 Task: Find connections with filter location Kamloops with filter topic #Saleswith filter profile language English with filter current company Fresher jobs and hiring alerts with filter school Easwari Engineering College with filter industry Biotechnology Research with filter service category HR Consulting with filter keywords title Assistant Engineer
Action: Mouse moved to (266, 245)
Screenshot: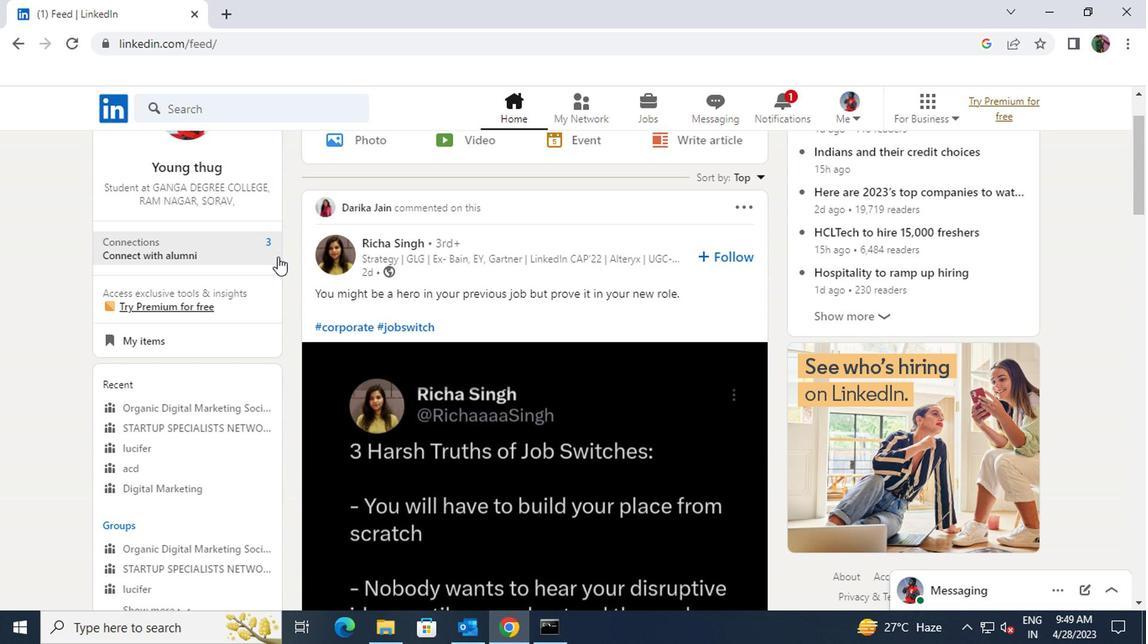 
Action: Mouse pressed left at (266, 245)
Screenshot: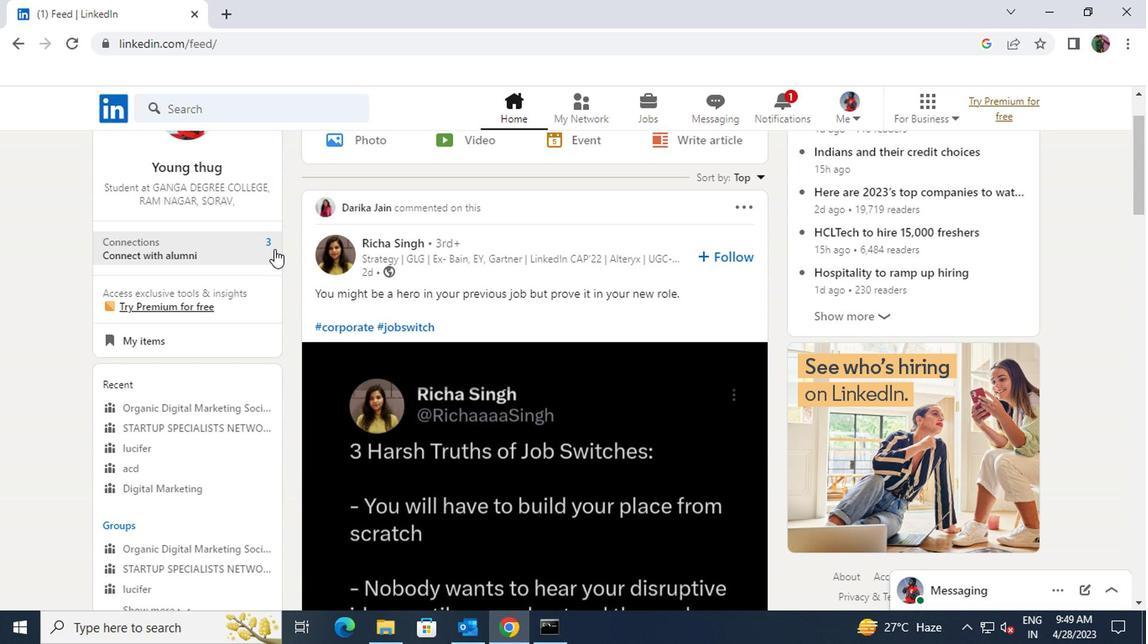 
Action: Mouse moved to (266, 203)
Screenshot: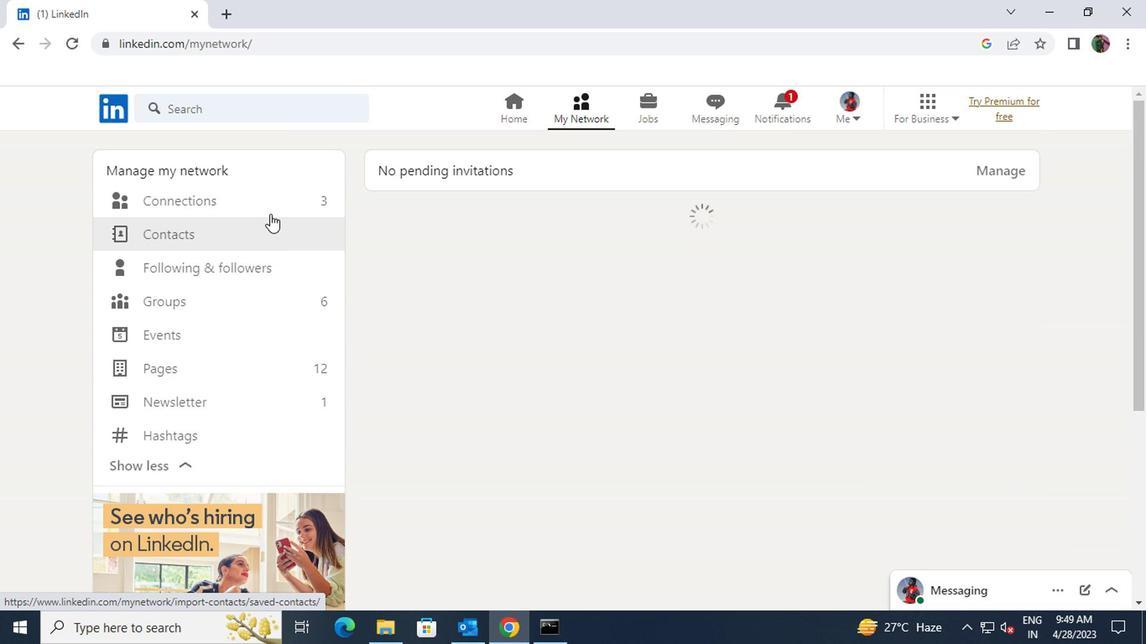 
Action: Mouse pressed left at (266, 203)
Screenshot: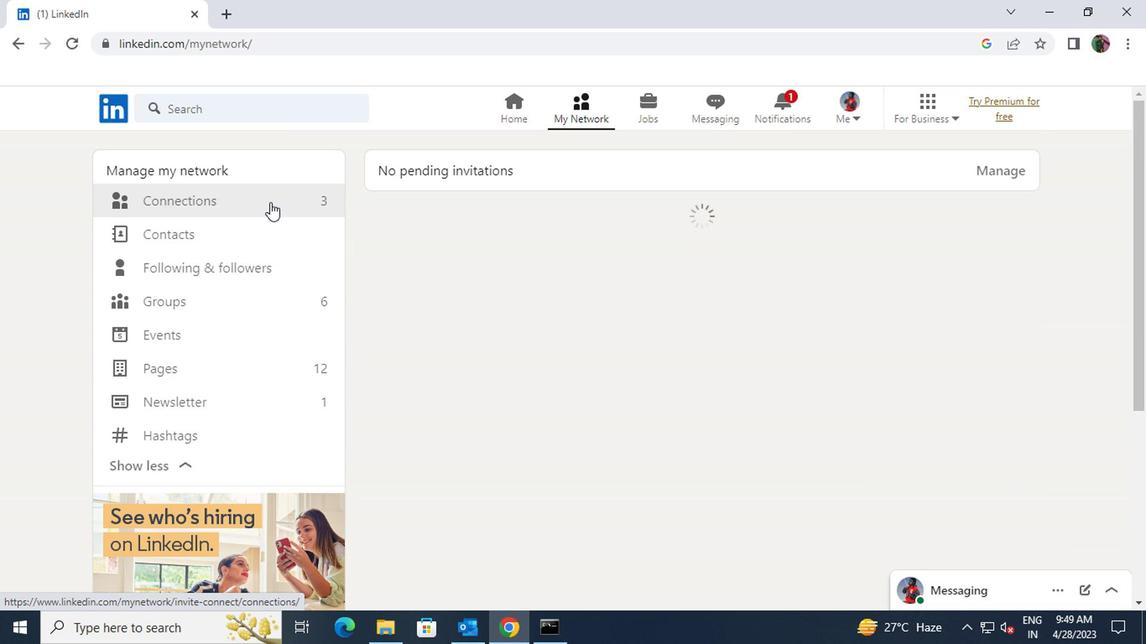 
Action: Mouse moved to (693, 206)
Screenshot: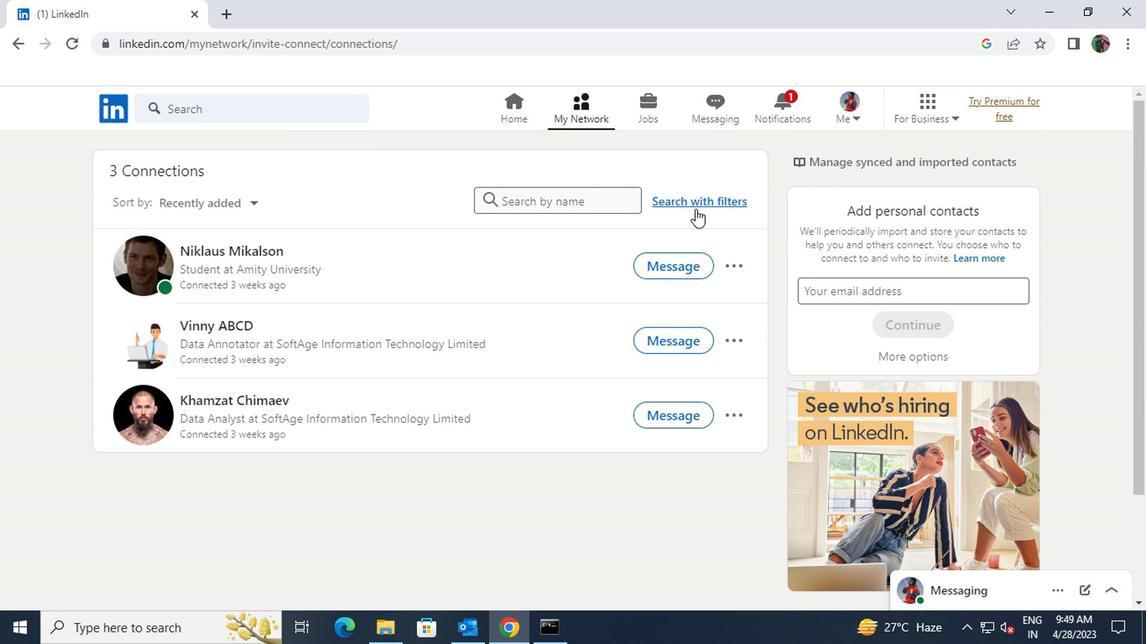 
Action: Mouse pressed left at (693, 206)
Screenshot: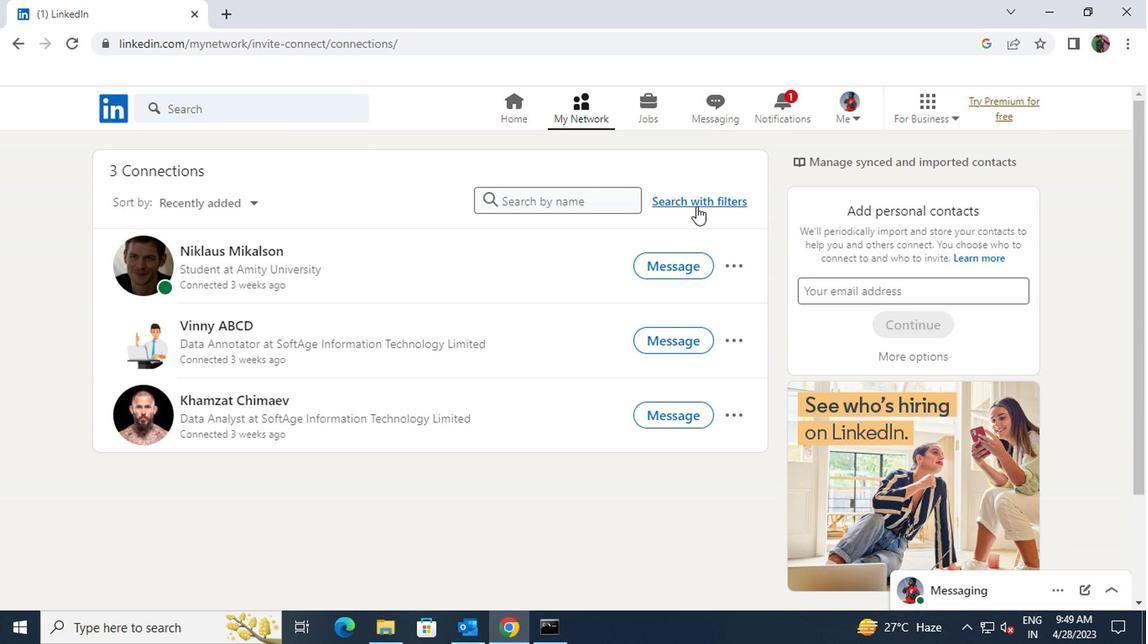 
Action: Mouse moved to (635, 158)
Screenshot: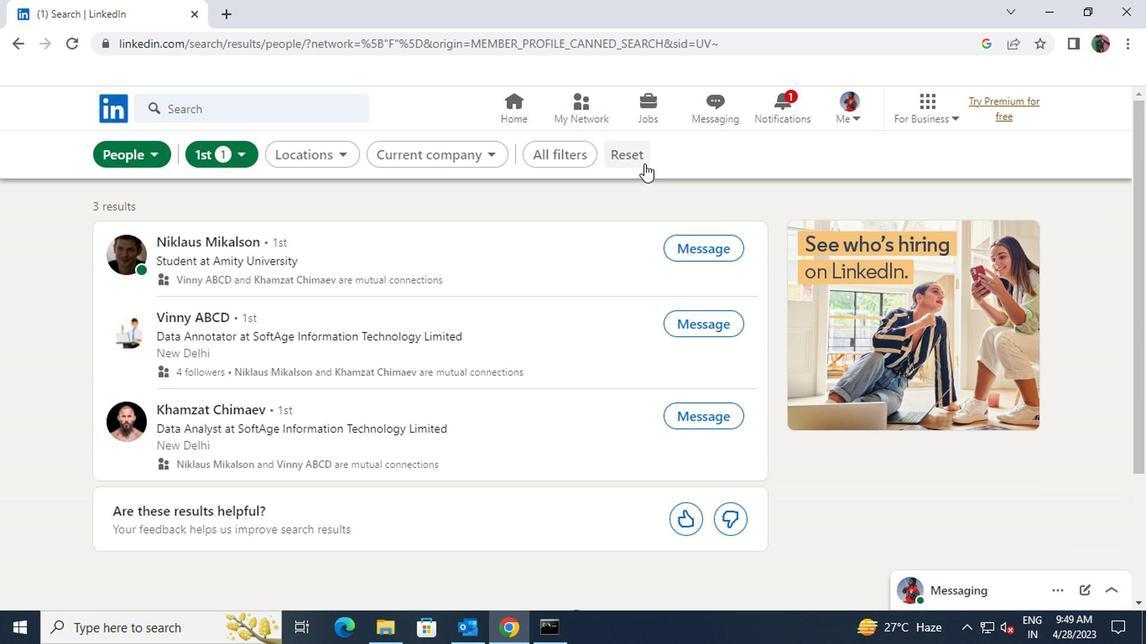 
Action: Mouse pressed left at (635, 158)
Screenshot: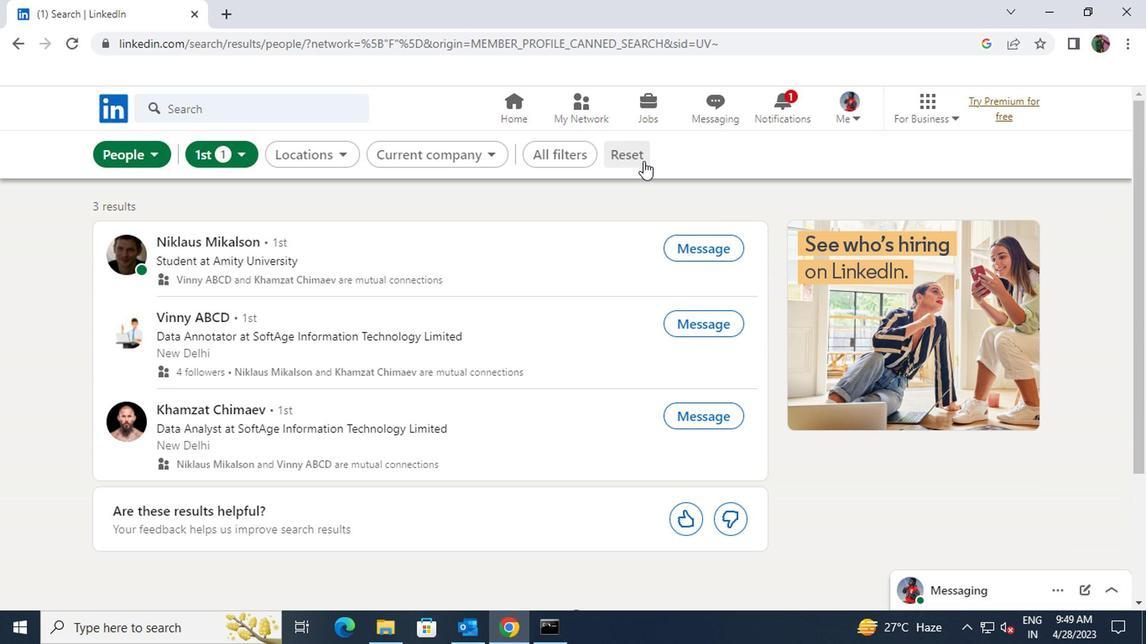 
Action: Mouse moved to (614, 149)
Screenshot: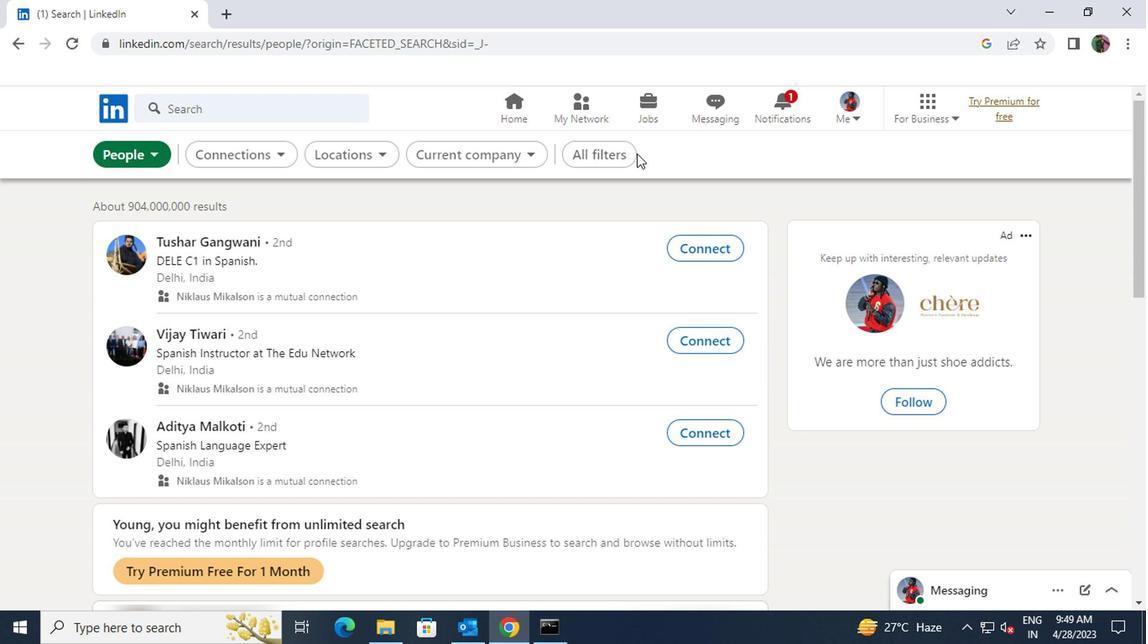 
Action: Mouse pressed left at (614, 149)
Screenshot: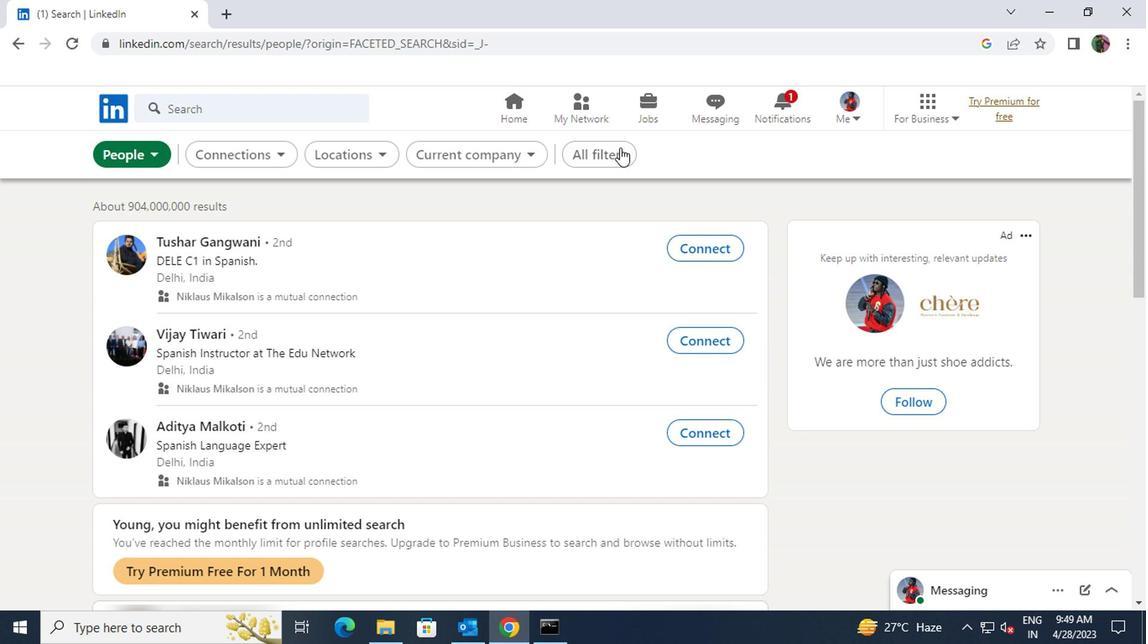
Action: Mouse moved to (822, 318)
Screenshot: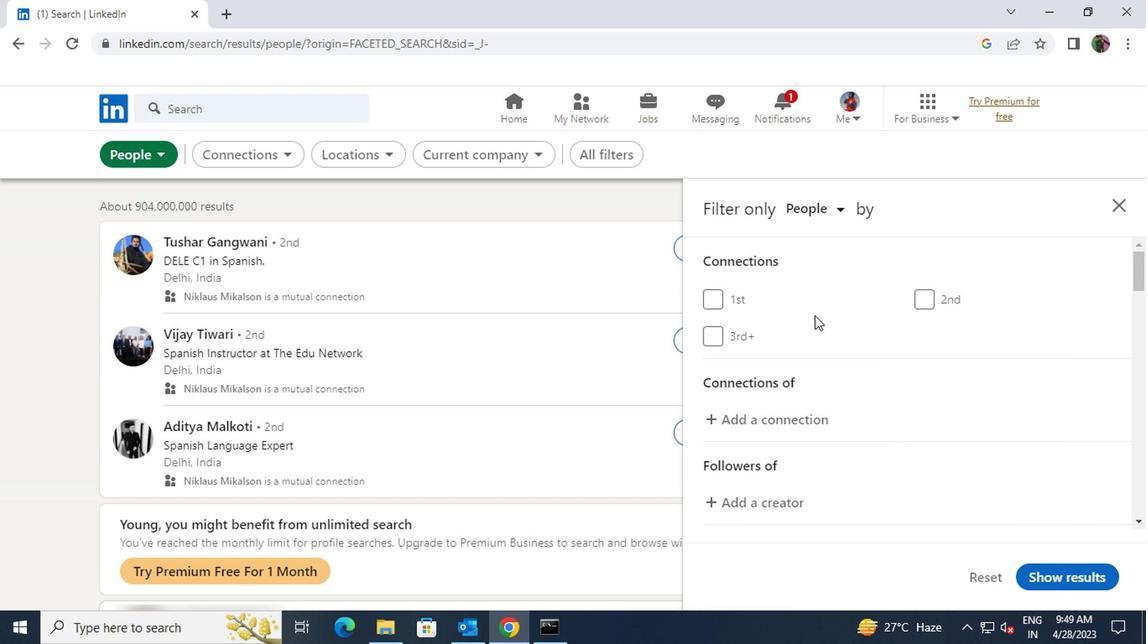 
Action: Mouse scrolled (822, 317) with delta (0, -1)
Screenshot: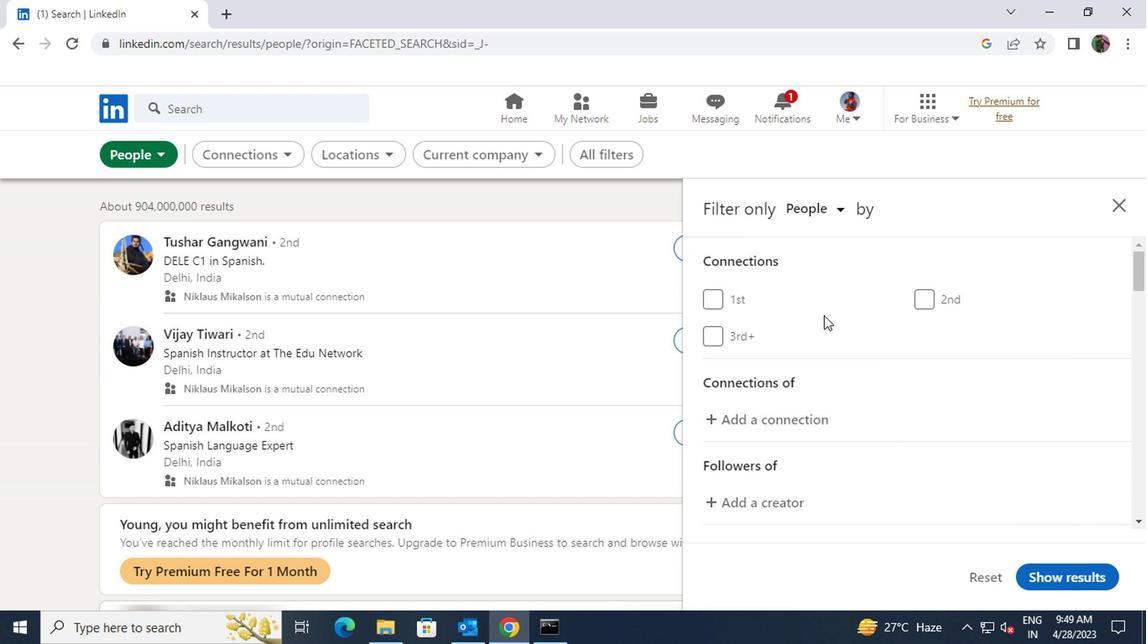 
Action: Mouse scrolled (822, 317) with delta (0, -1)
Screenshot: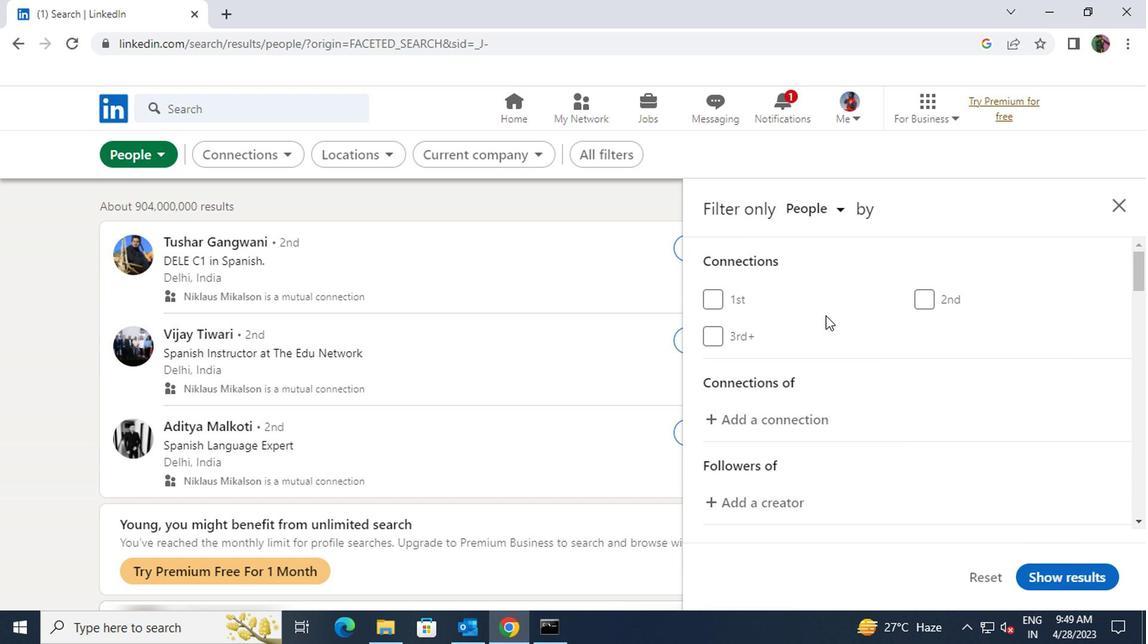
Action: Mouse scrolled (822, 317) with delta (0, -1)
Screenshot: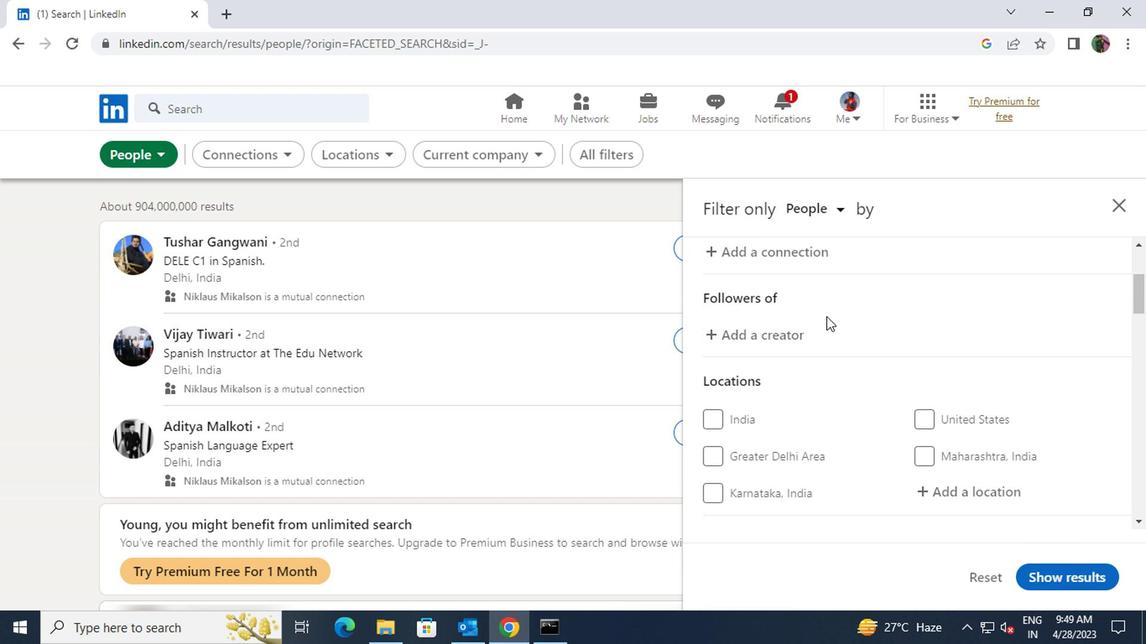 
Action: Mouse moved to (948, 412)
Screenshot: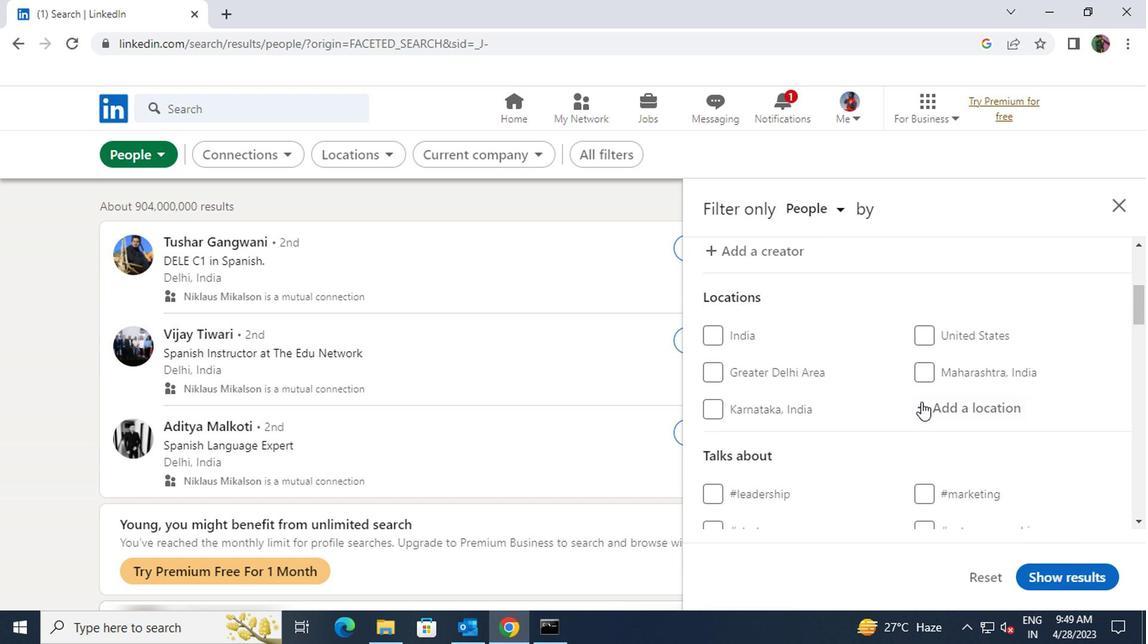 
Action: Mouse pressed left at (948, 412)
Screenshot: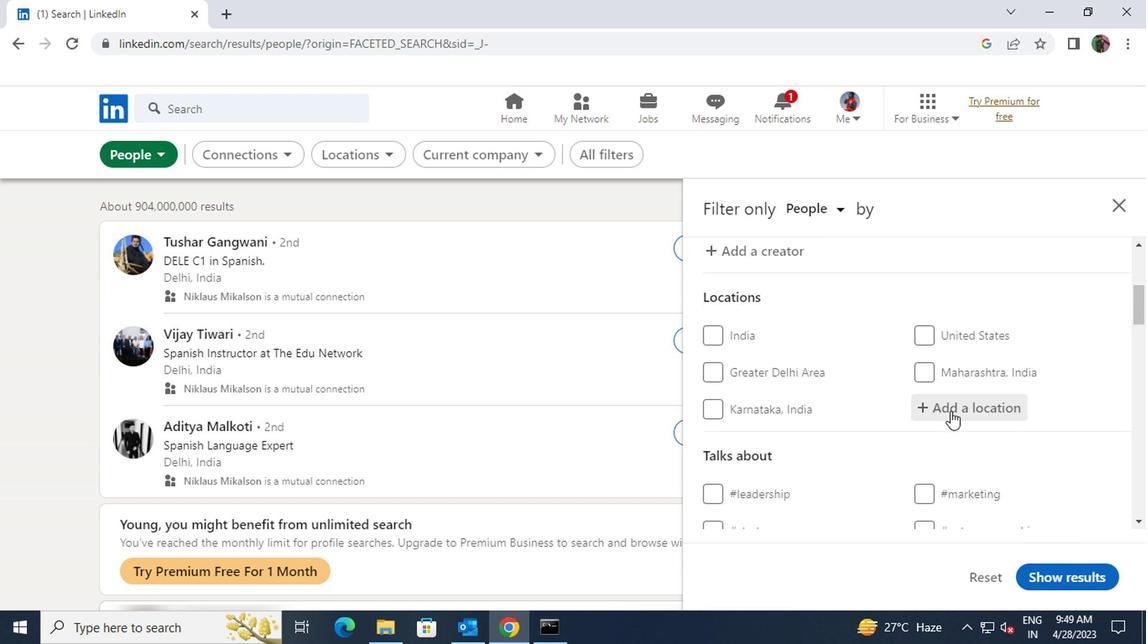 
Action: Key pressed <Key.shift>KAMLOOPS
Screenshot: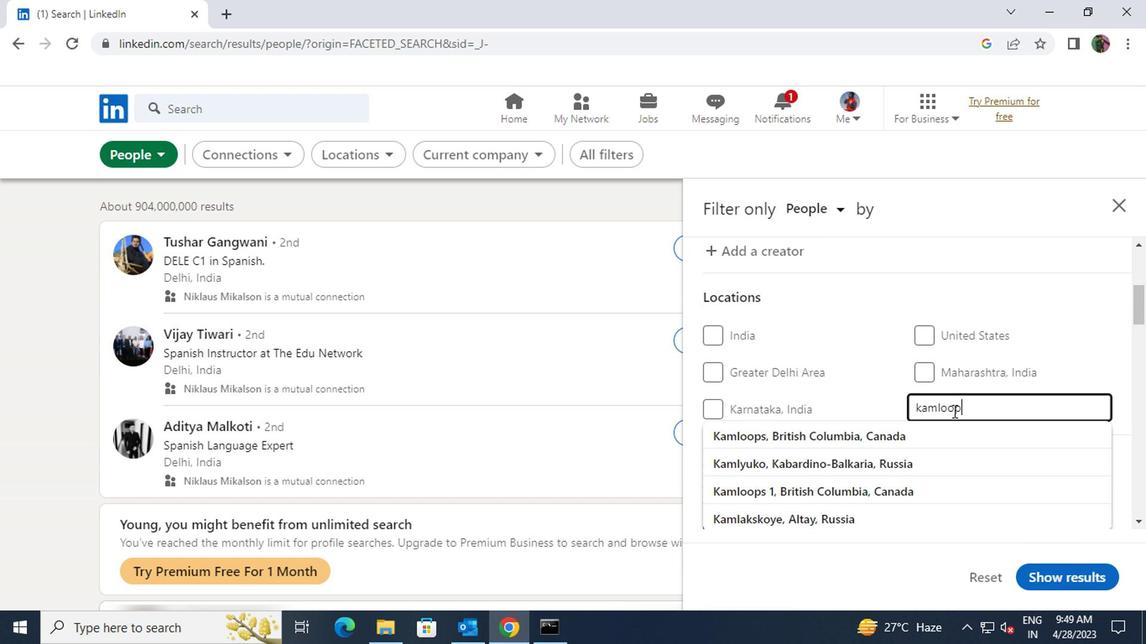 
Action: Mouse moved to (939, 429)
Screenshot: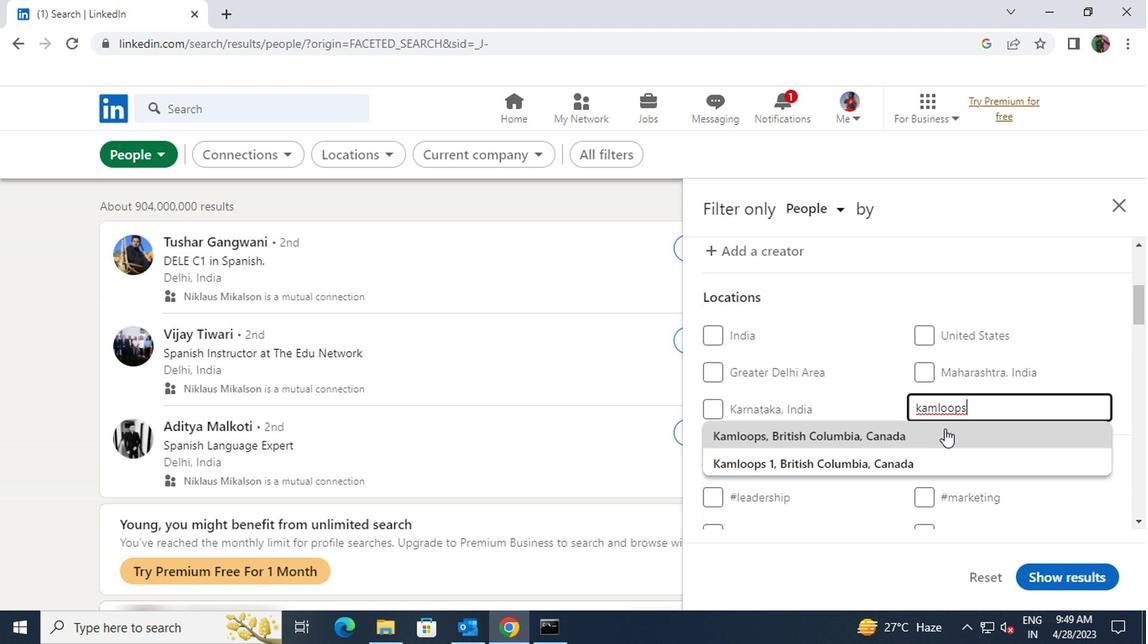 
Action: Mouse pressed left at (939, 429)
Screenshot: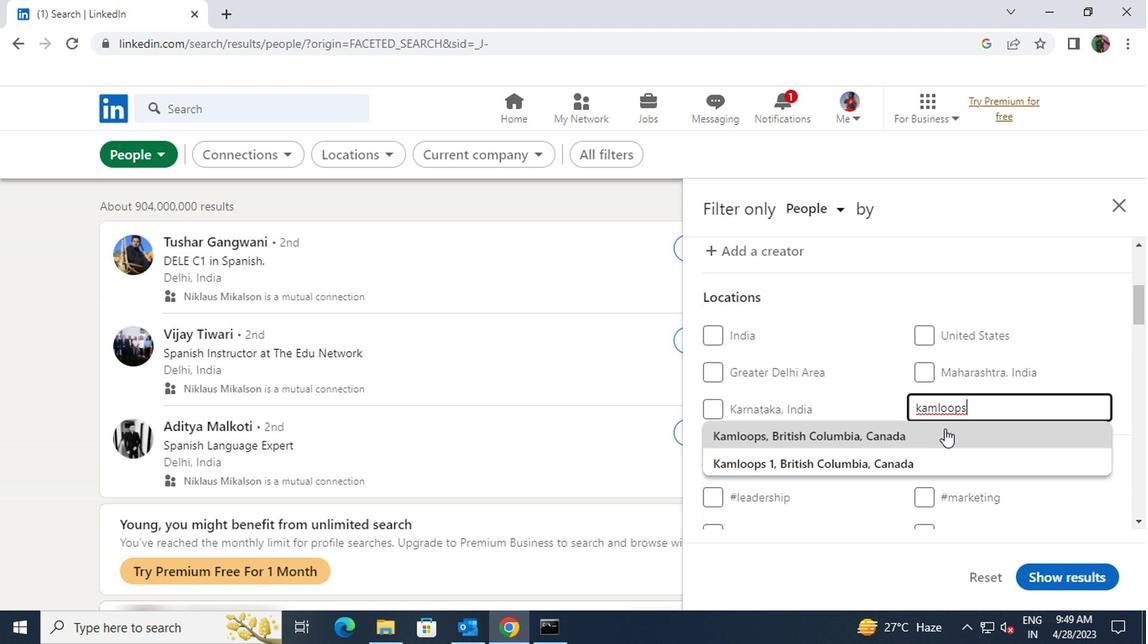 
Action: Mouse scrolled (939, 429) with delta (0, 0)
Screenshot: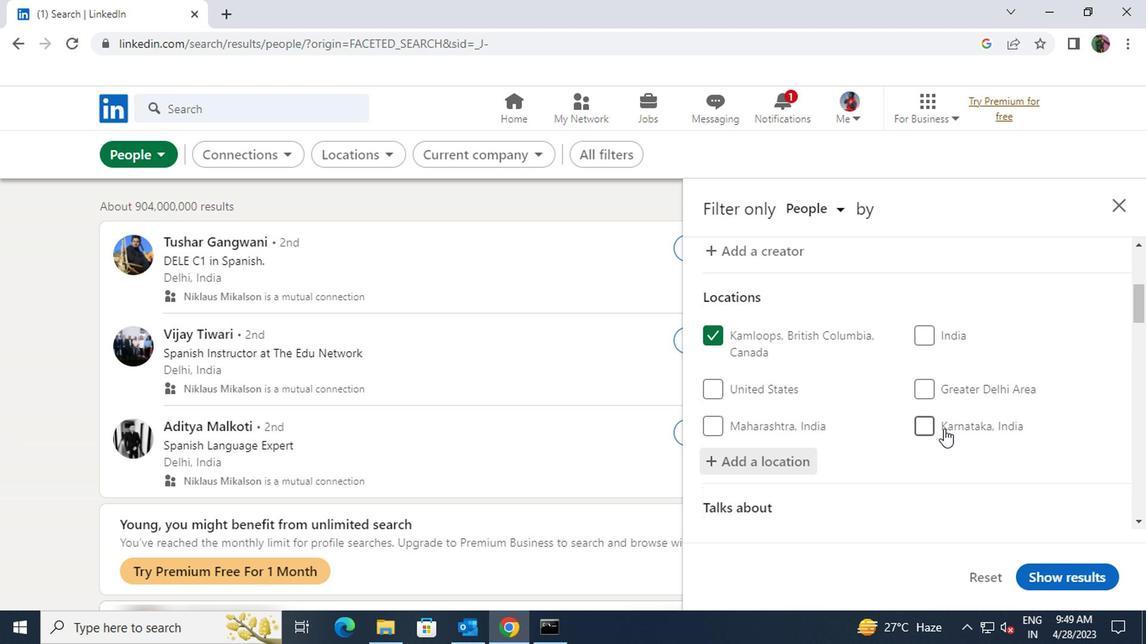 
Action: Mouse scrolled (939, 429) with delta (0, 0)
Screenshot: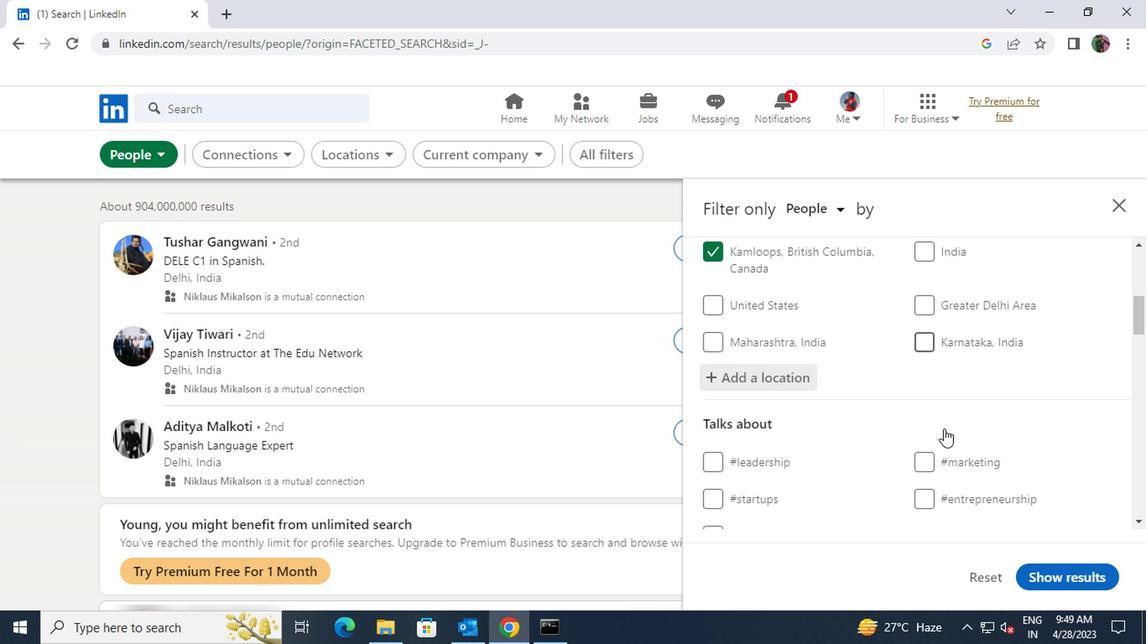 
Action: Mouse moved to (944, 456)
Screenshot: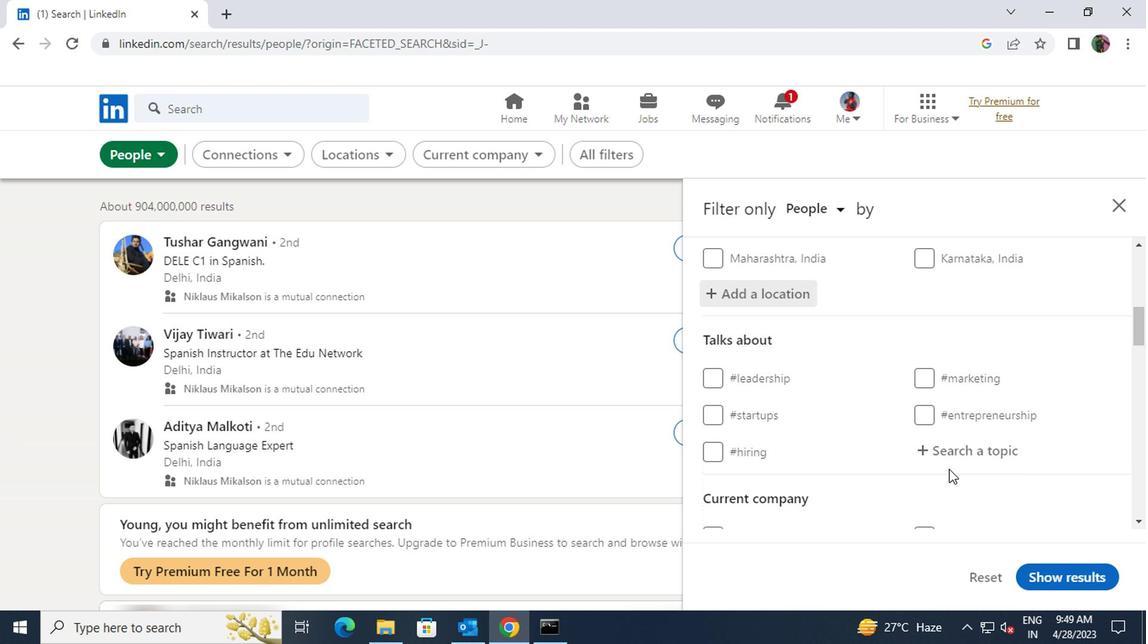 
Action: Mouse pressed left at (944, 456)
Screenshot: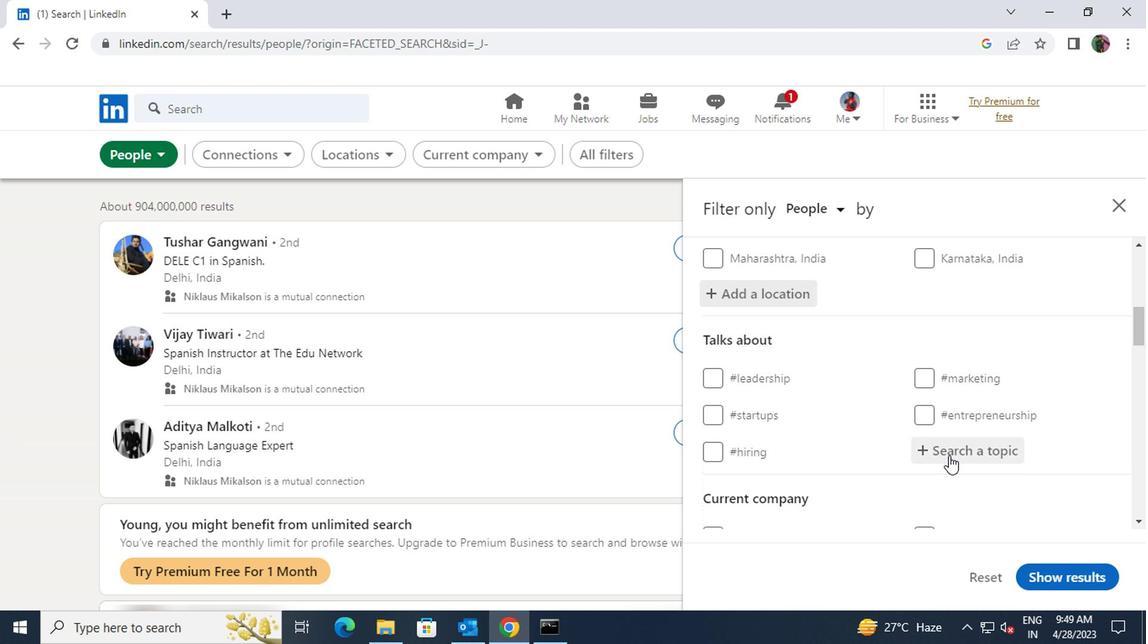 
Action: Key pressed <Key.shift><Key.shift><Key.shift><Key.shift>#<Key.shift>SALESWITH
Screenshot: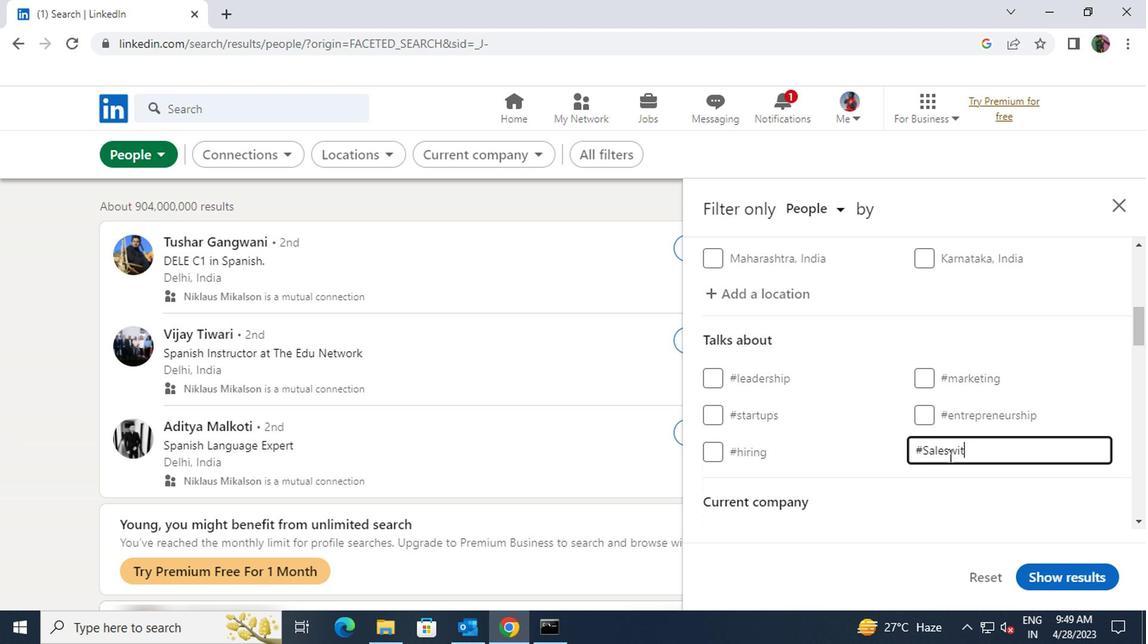 
Action: Mouse scrolled (944, 456) with delta (0, 0)
Screenshot: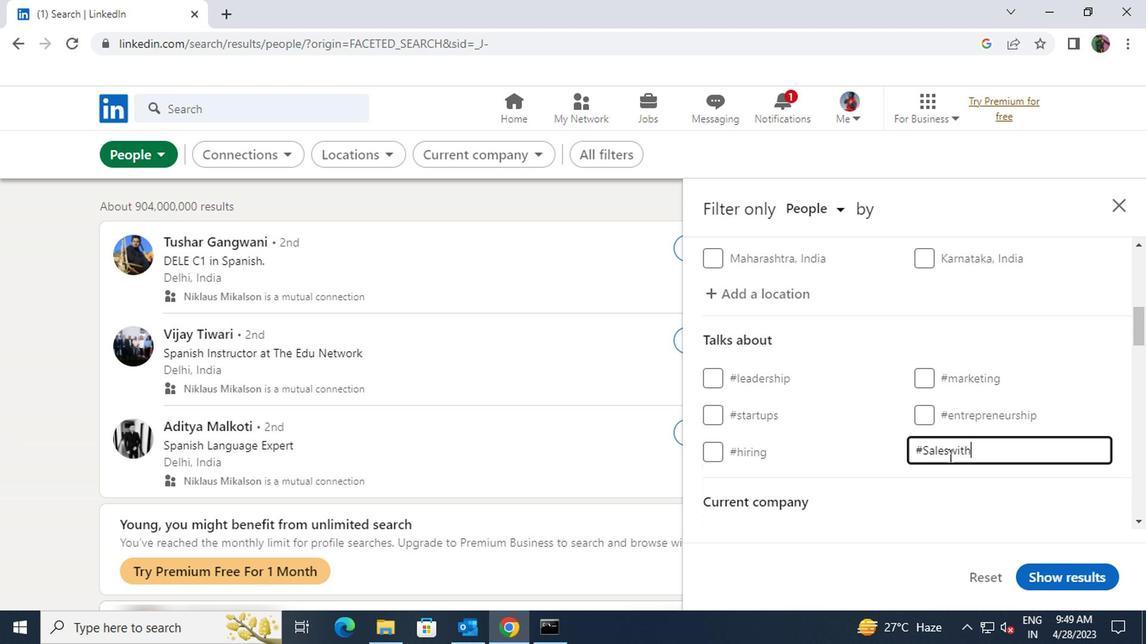 
Action: Mouse scrolled (944, 456) with delta (0, 0)
Screenshot: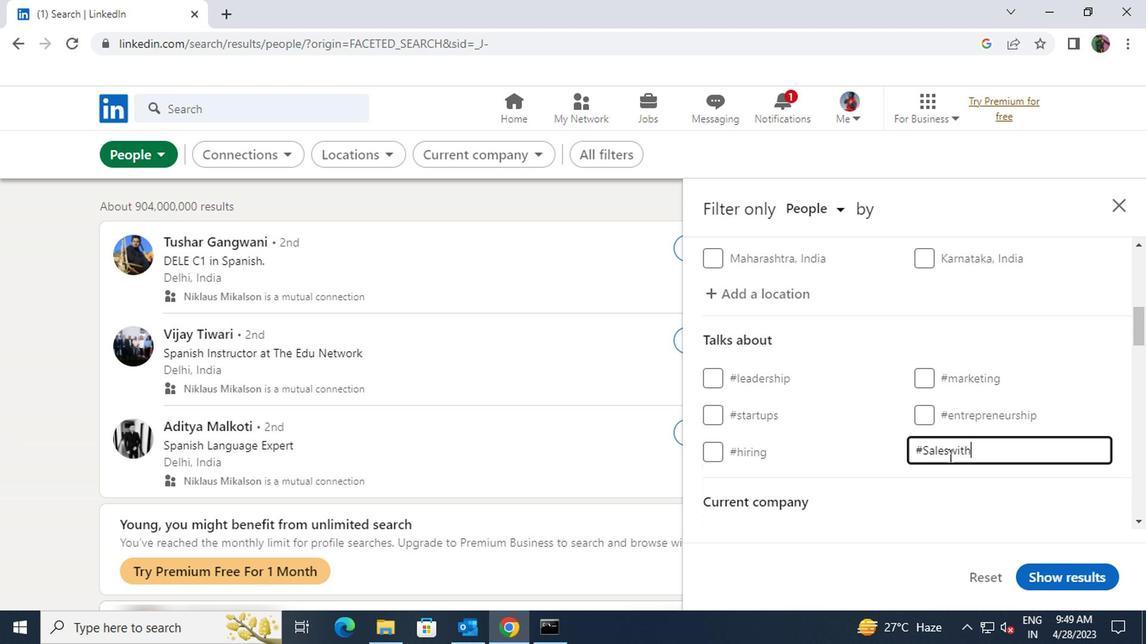 
Action: Mouse scrolled (944, 456) with delta (0, 0)
Screenshot: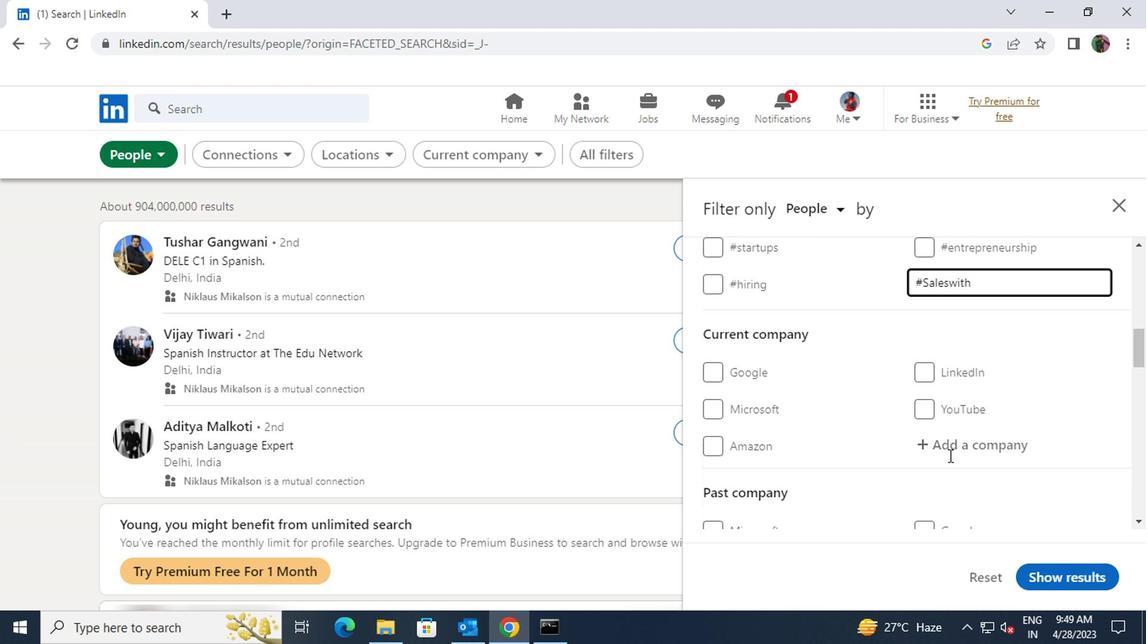 
Action: Mouse scrolled (944, 456) with delta (0, 0)
Screenshot: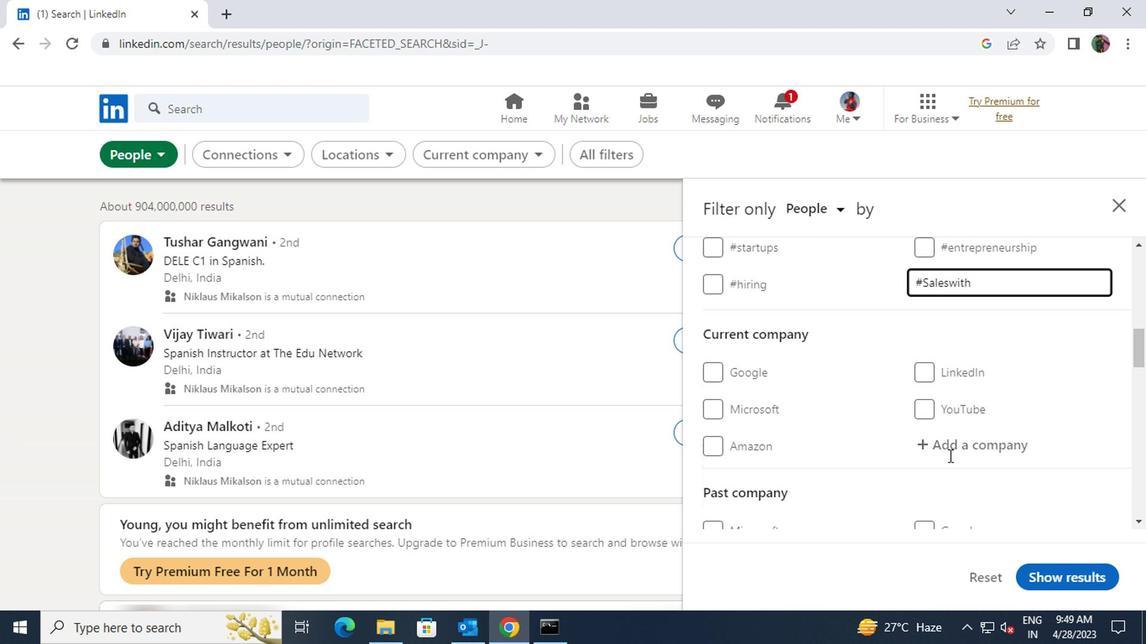 
Action: Mouse scrolled (944, 456) with delta (0, 0)
Screenshot: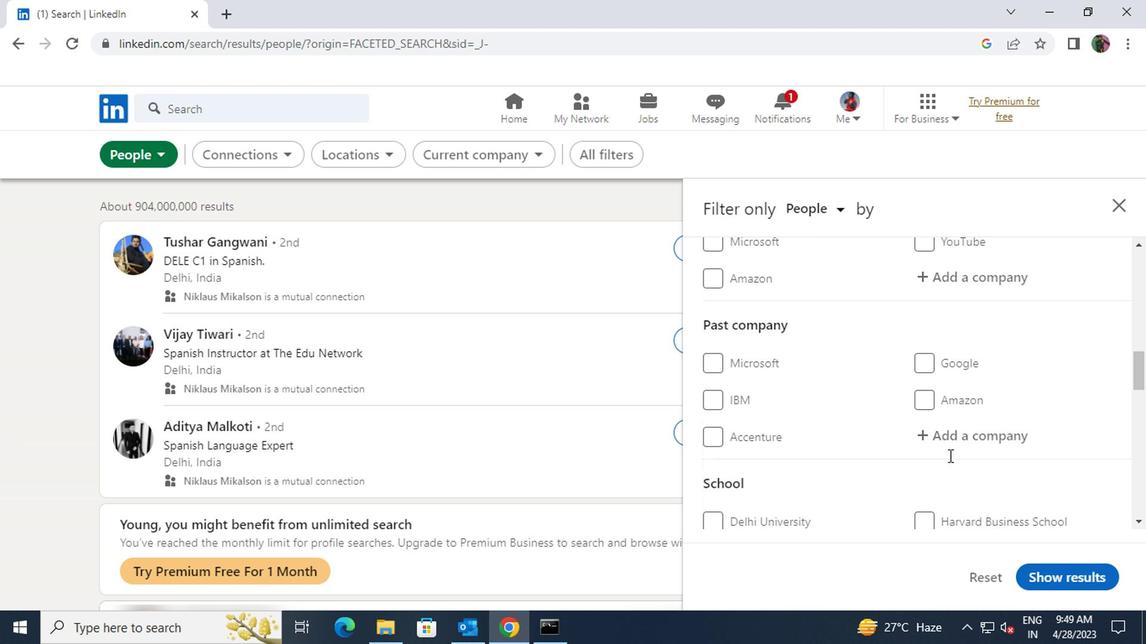 
Action: Mouse scrolled (944, 456) with delta (0, 0)
Screenshot: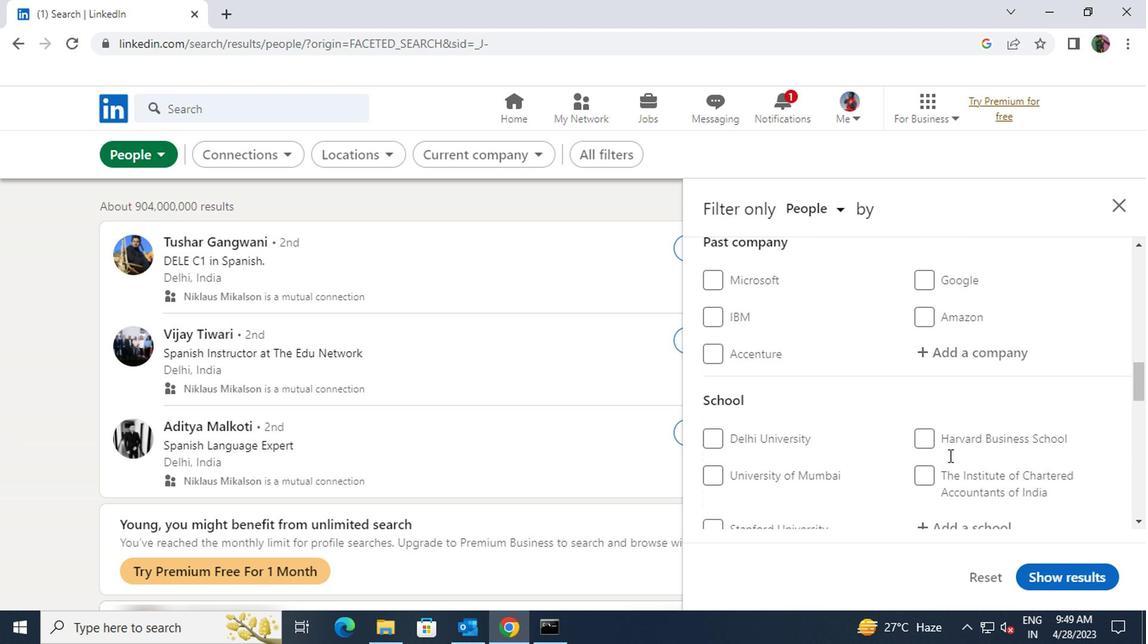 
Action: Mouse scrolled (944, 456) with delta (0, 0)
Screenshot: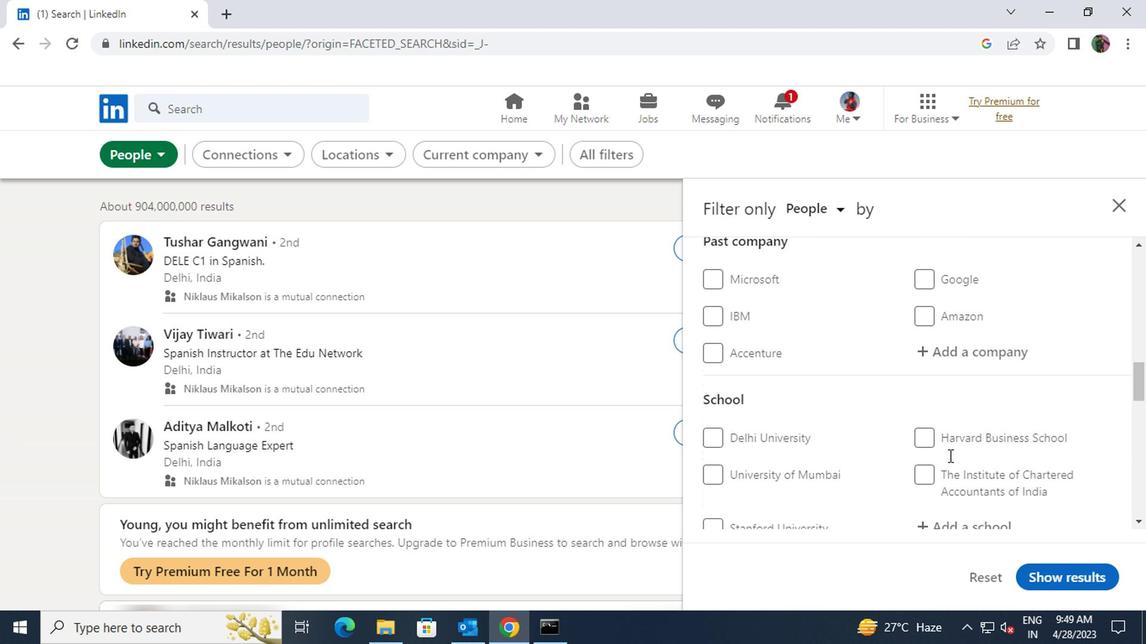 
Action: Mouse scrolled (944, 456) with delta (0, 0)
Screenshot: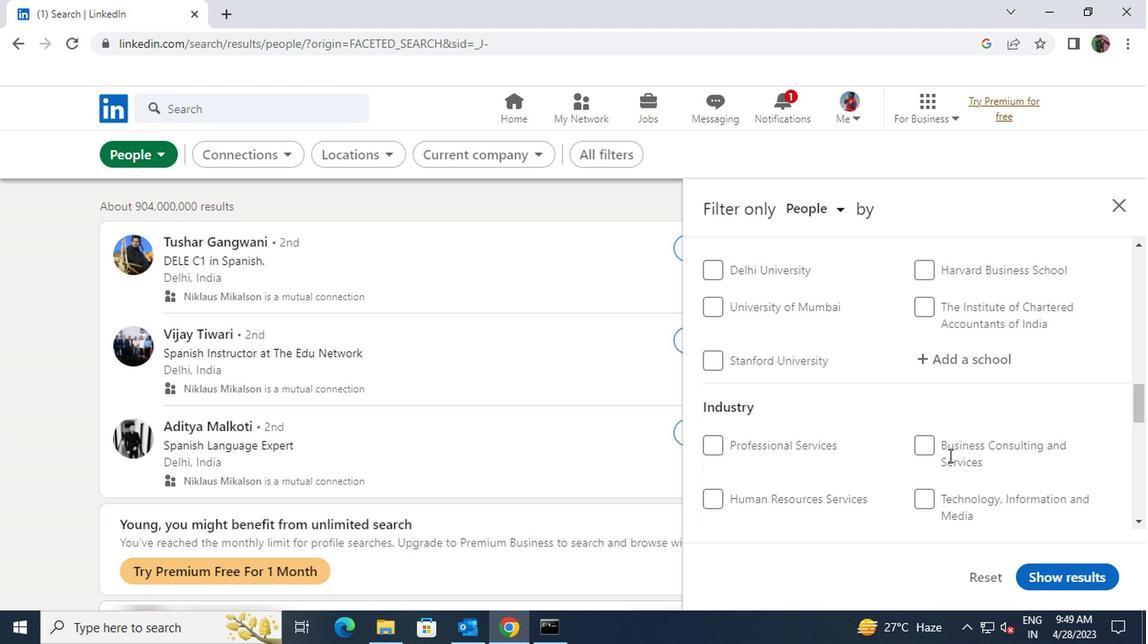 
Action: Mouse scrolled (944, 456) with delta (0, 0)
Screenshot: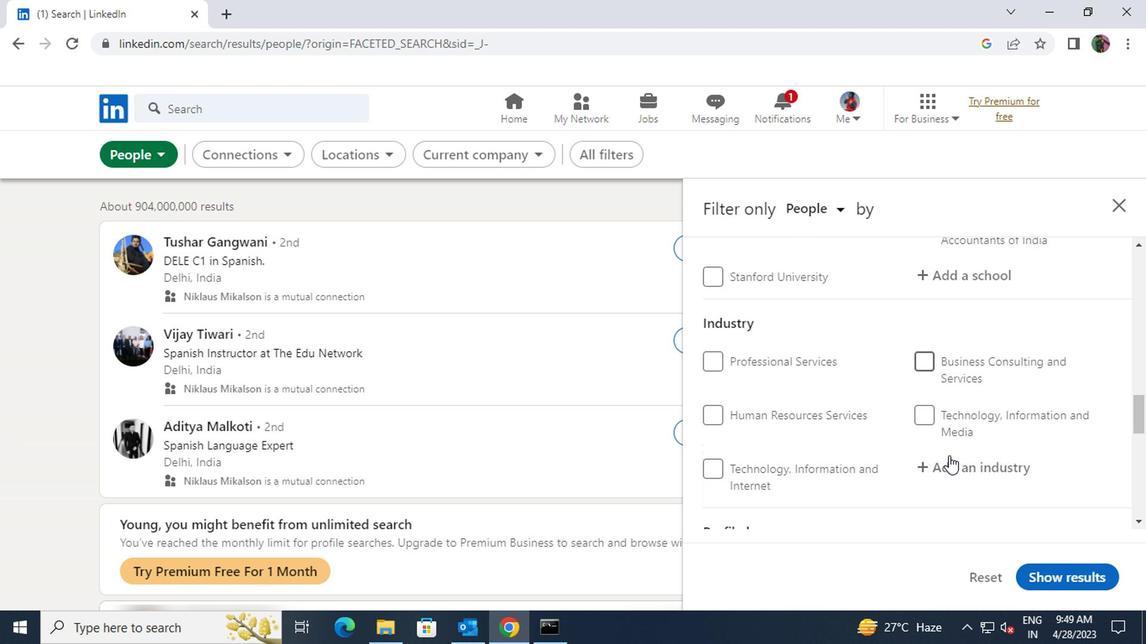 
Action: Mouse scrolled (944, 456) with delta (0, 0)
Screenshot: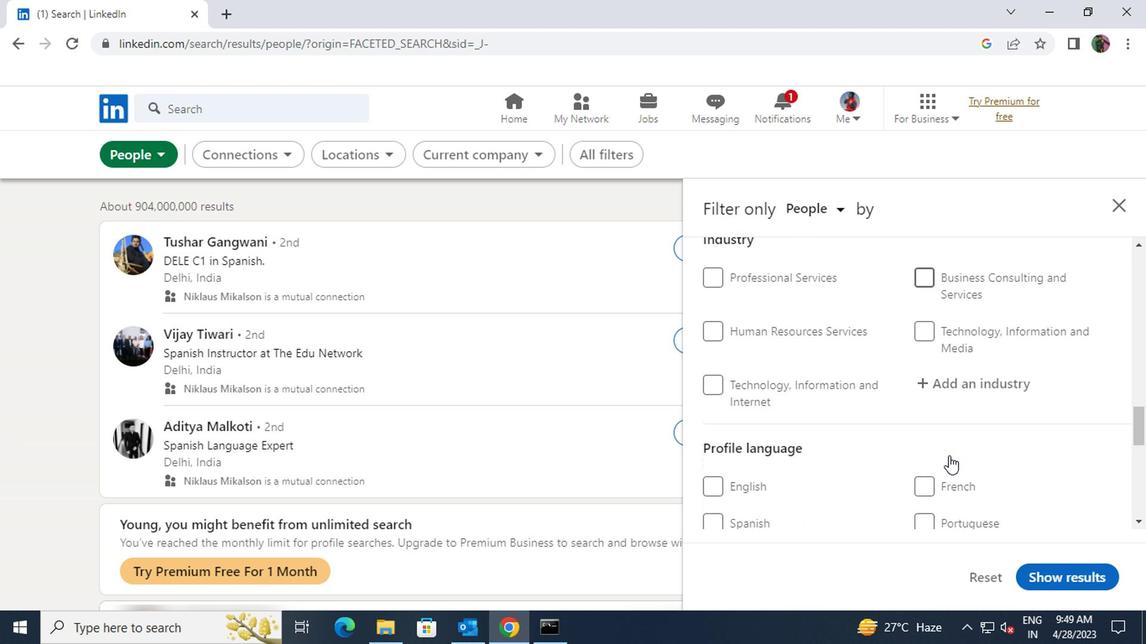 
Action: Mouse moved to (710, 396)
Screenshot: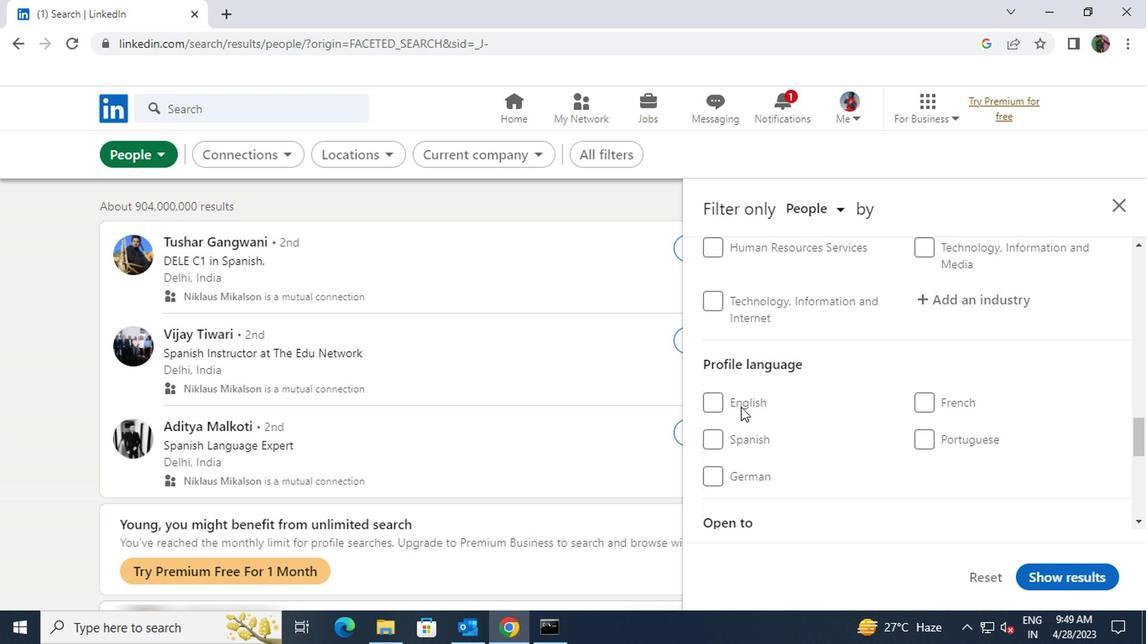 
Action: Mouse pressed left at (710, 396)
Screenshot: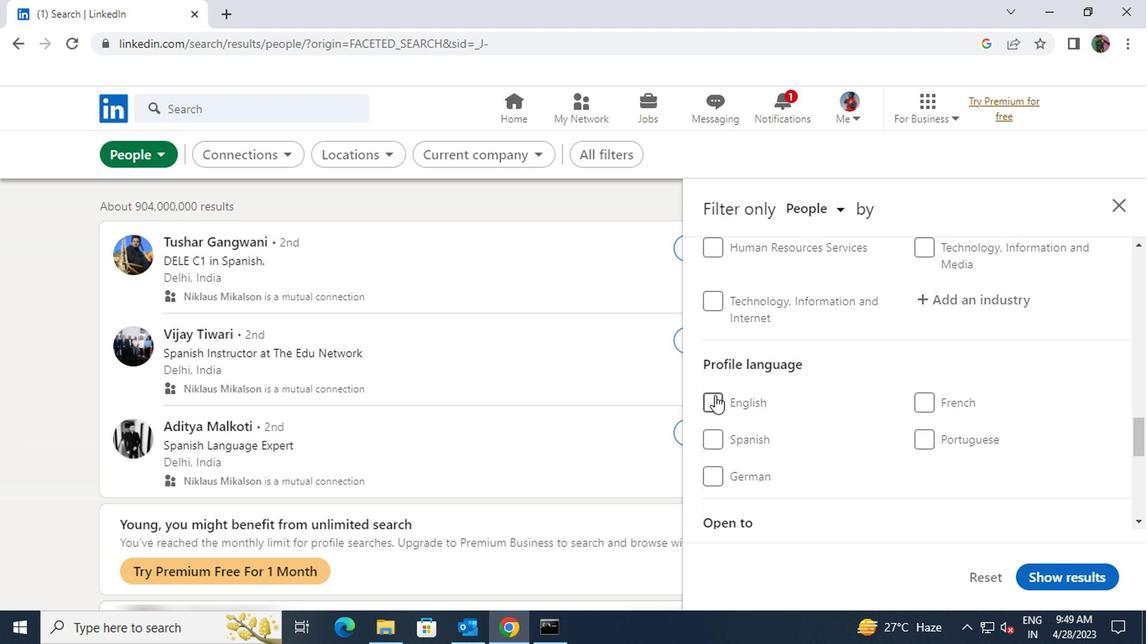 
Action: Mouse moved to (813, 410)
Screenshot: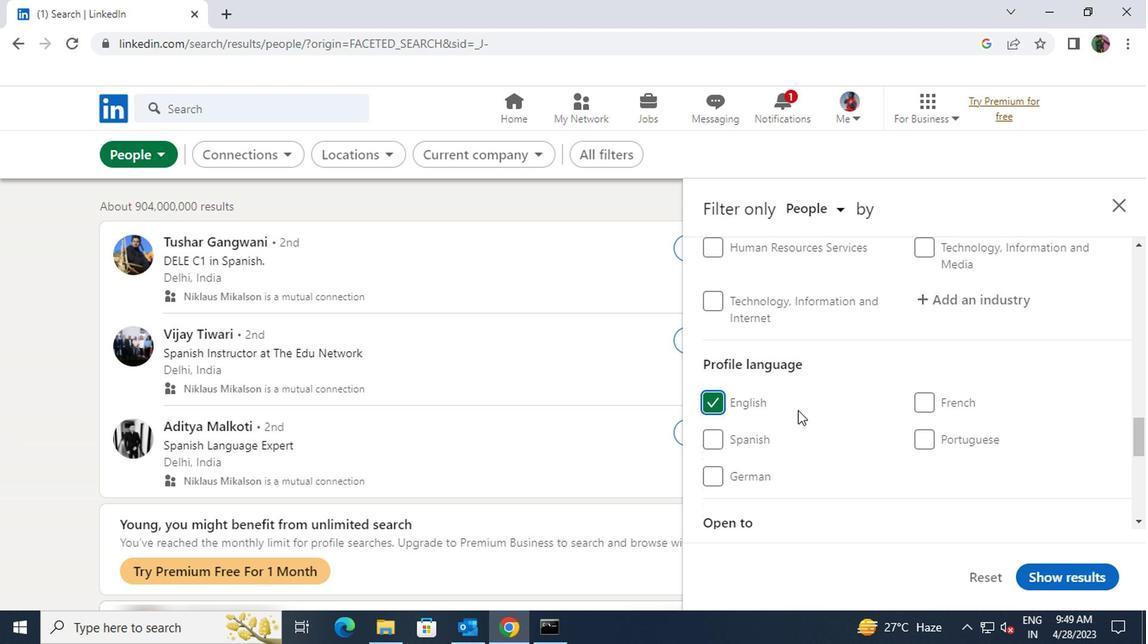 
Action: Mouse scrolled (813, 412) with delta (0, 1)
Screenshot: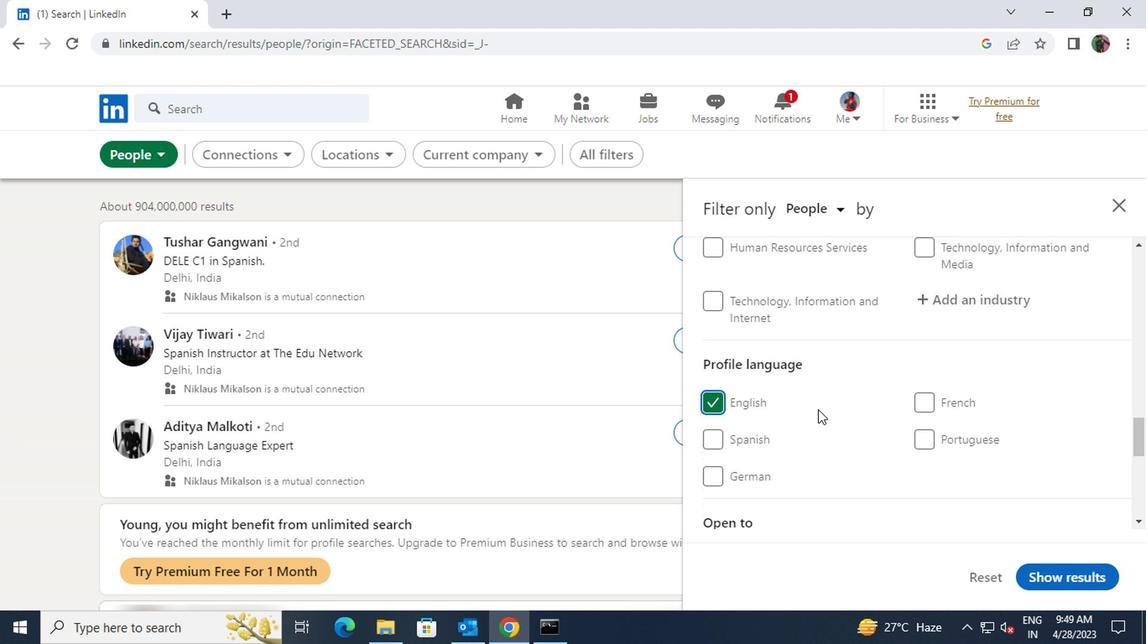 
Action: Mouse scrolled (813, 412) with delta (0, 1)
Screenshot: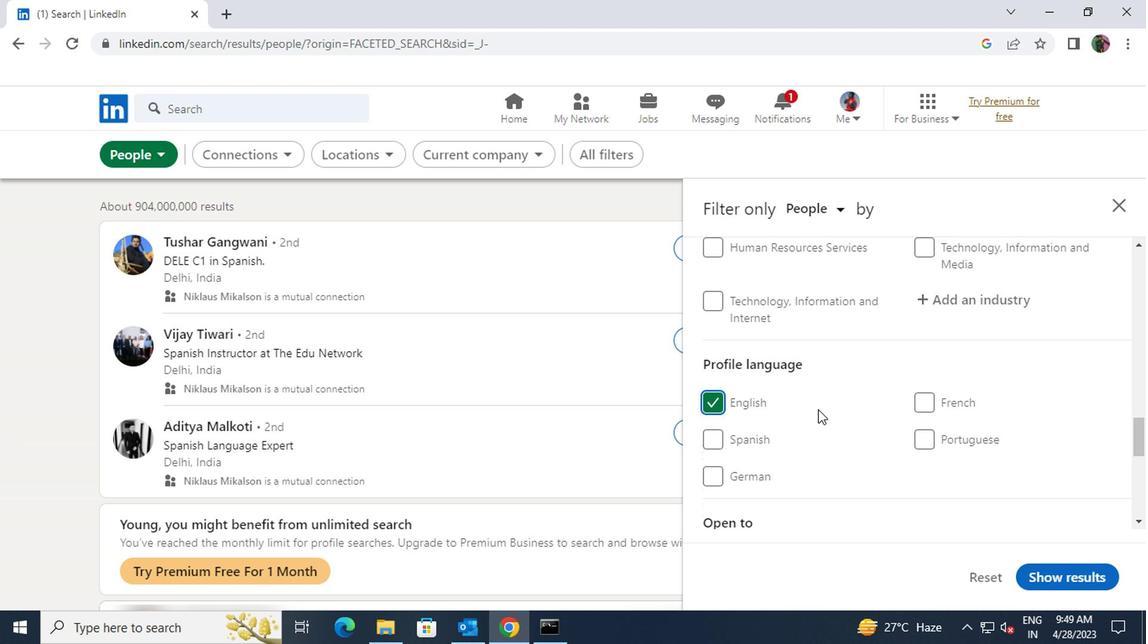 
Action: Mouse scrolled (813, 412) with delta (0, 1)
Screenshot: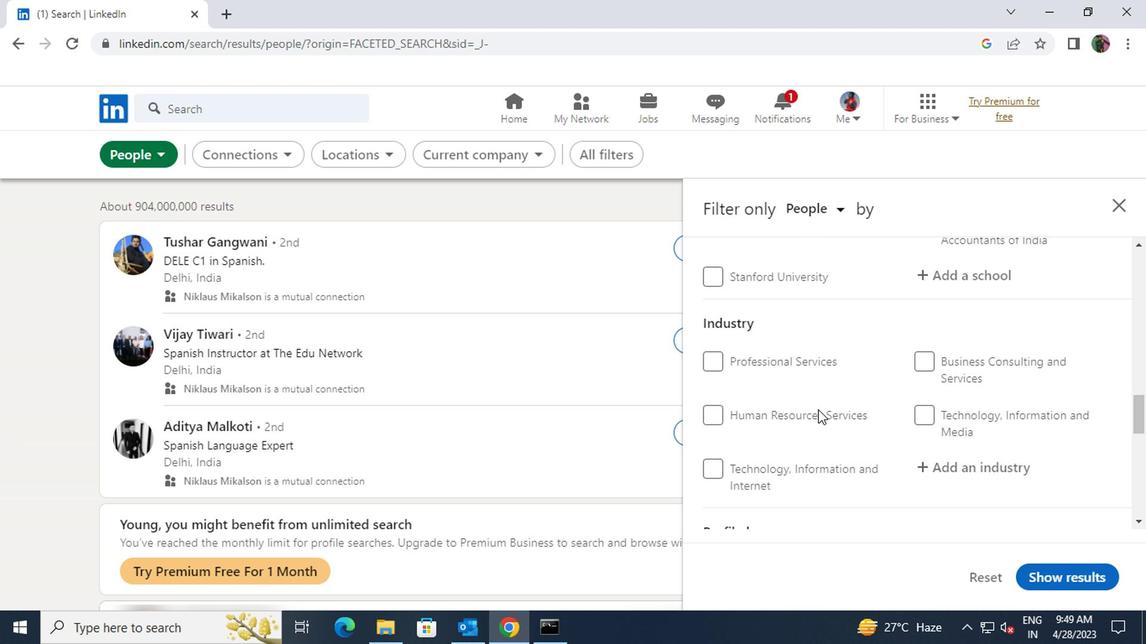 
Action: Mouse scrolled (813, 412) with delta (0, 1)
Screenshot: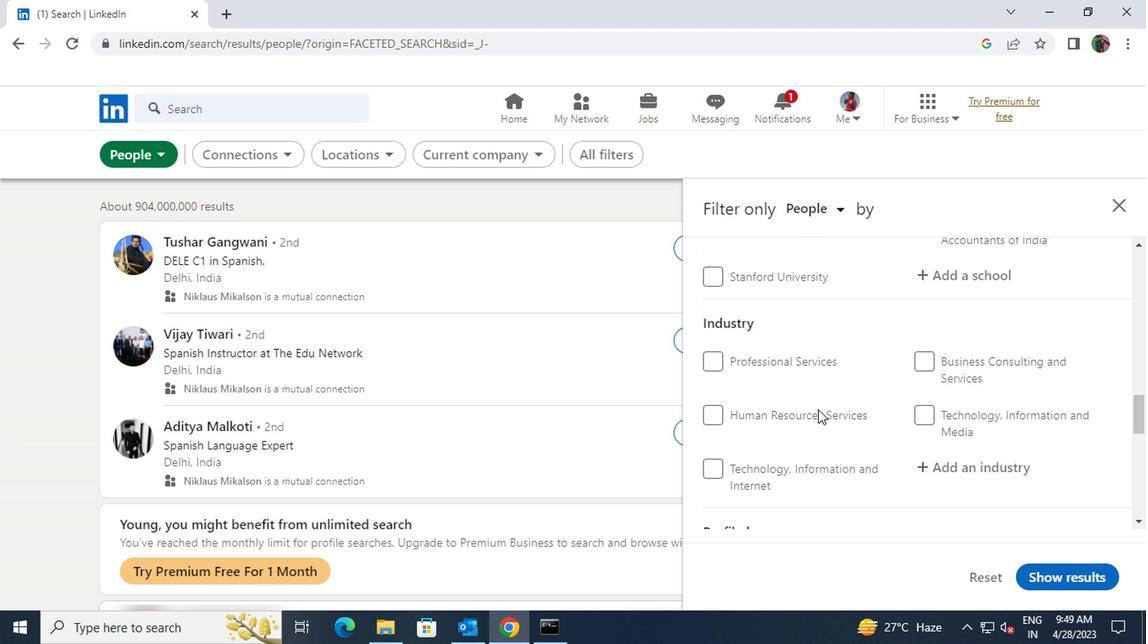 
Action: Mouse scrolled (813, 412) with delta (0, 1)
Screenshot: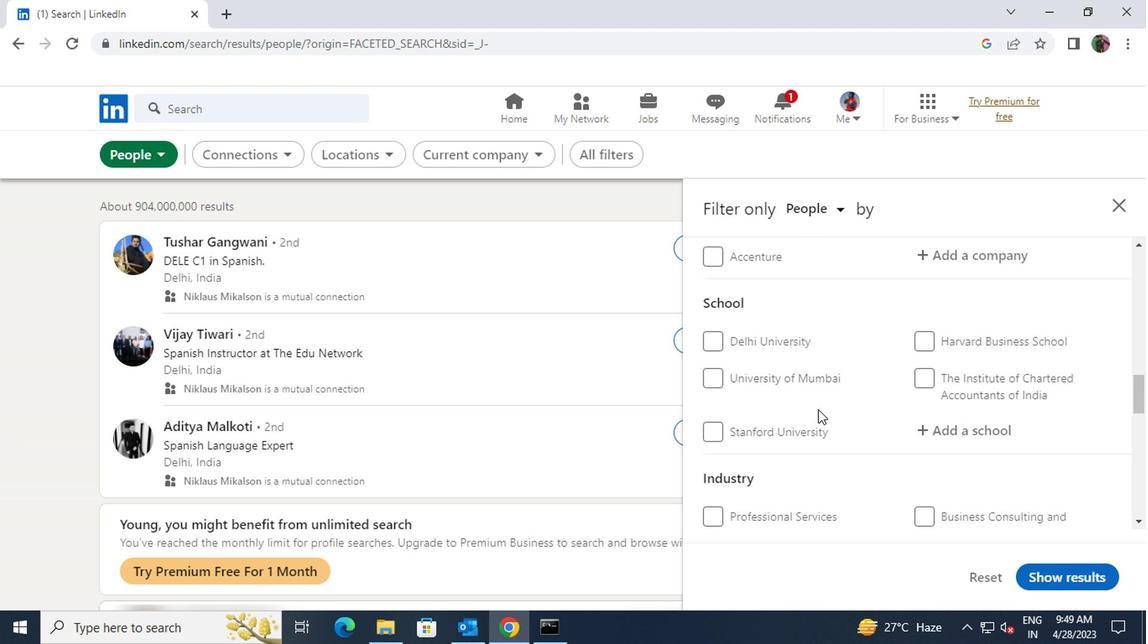 
Action: Mouse scrolled (813, 412) with delta (0, 1)
Screenshot: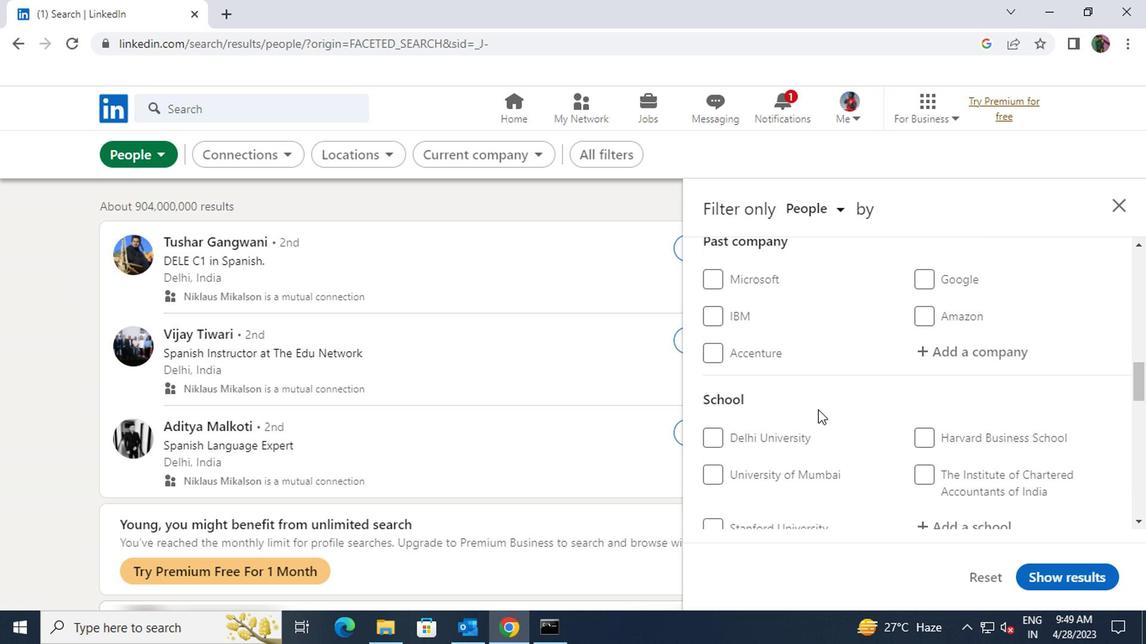 
Action: Mouse scrolled (813, 412) with delta (0, 1)
Screenshot: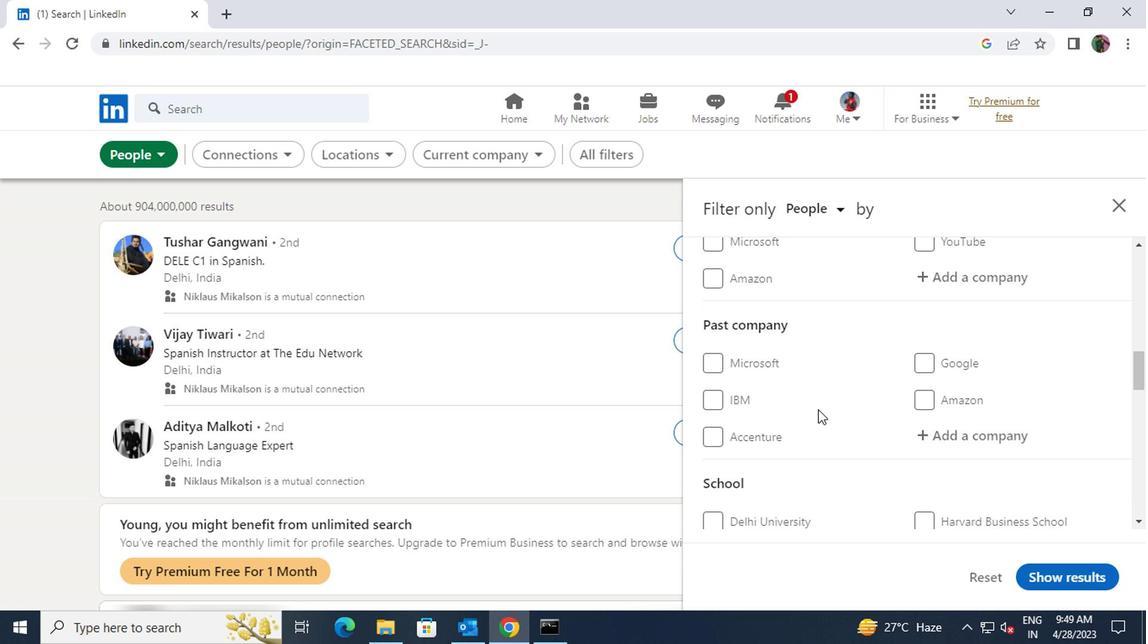 
Action: Mouse scrolled (813, 412) with delta (0, 1)
Screenshot: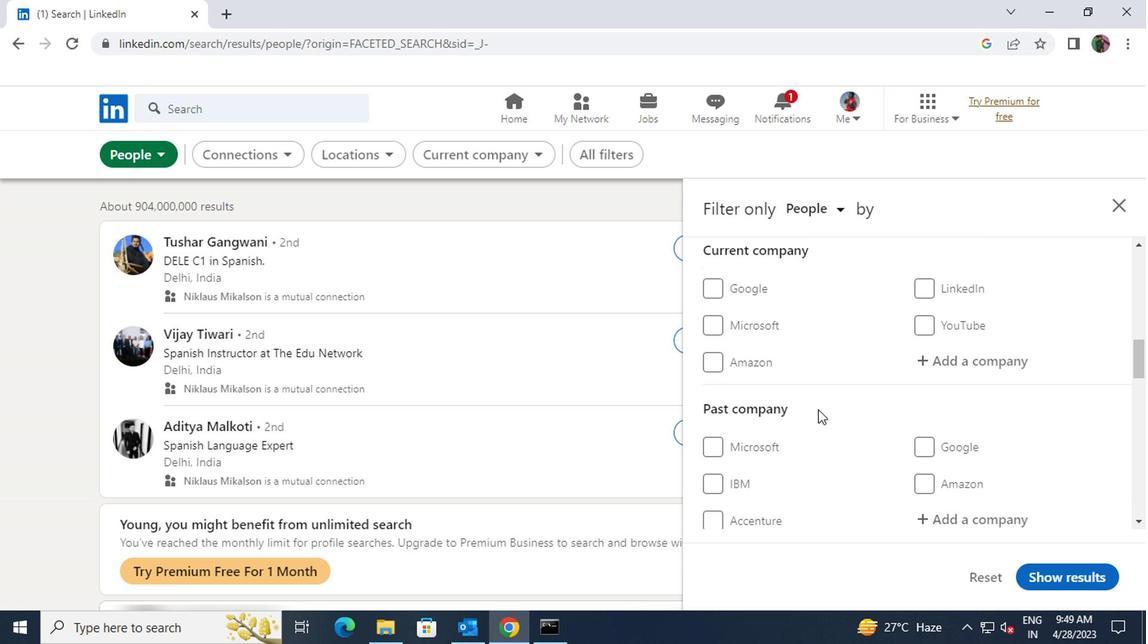
Action: Mouse moved to (924, 445)
Screenshot: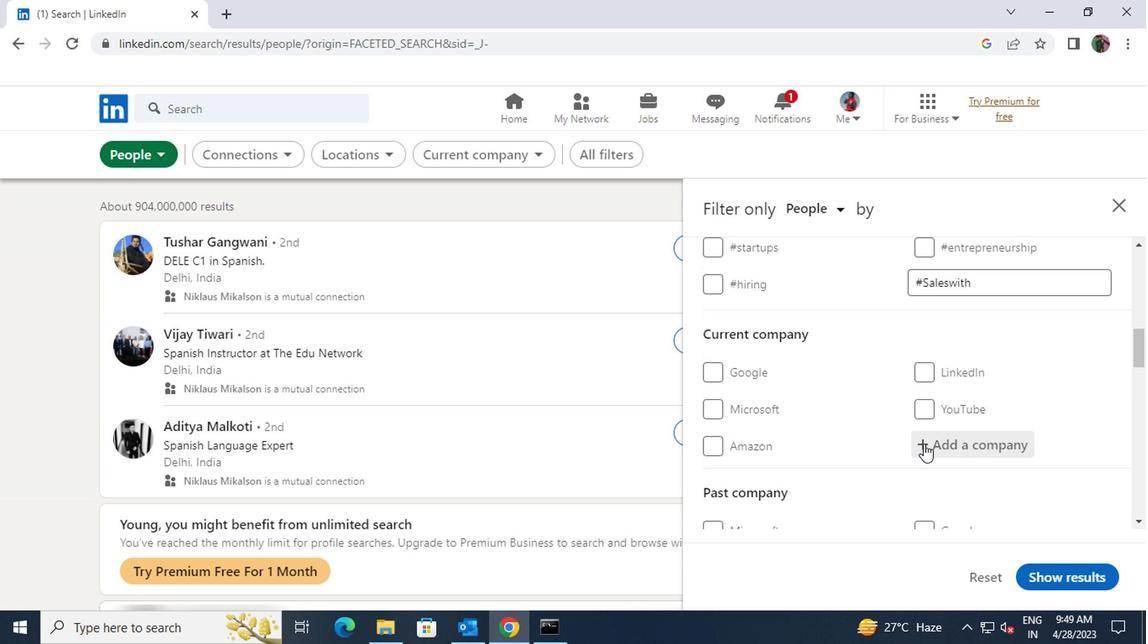 
Action: Mouse pressed left at (924, 445)
Screenshot: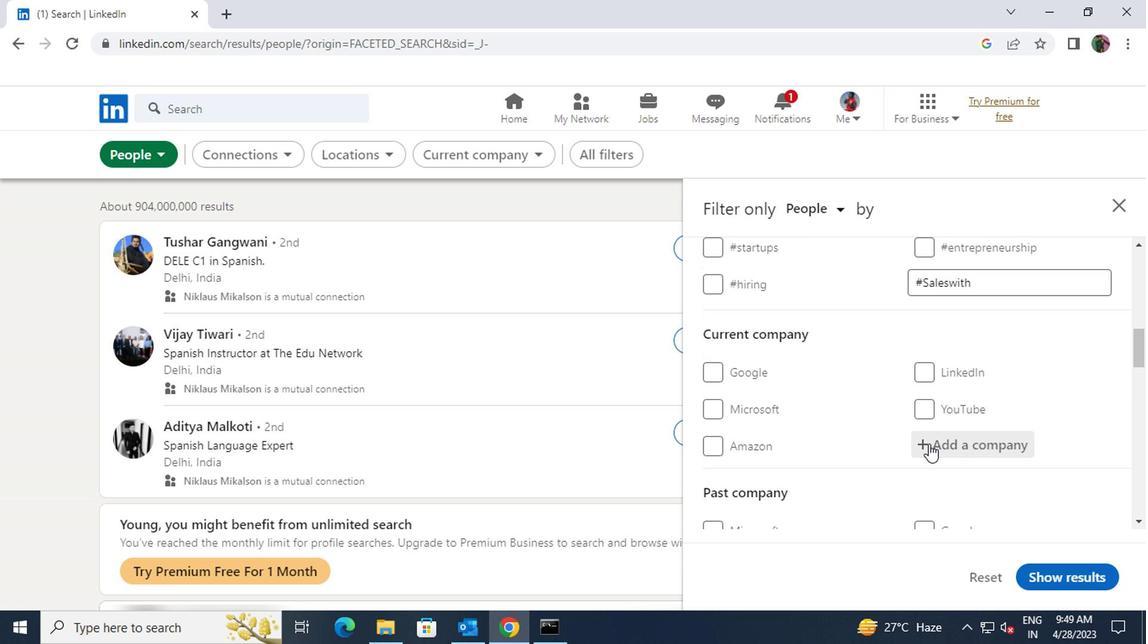 
Action: Key pressed <Key.shift>FRESHERS<Key.space>JOBS<Key.space>AND<Key.space>HIRING<Key.space>ALERT
Screenshot: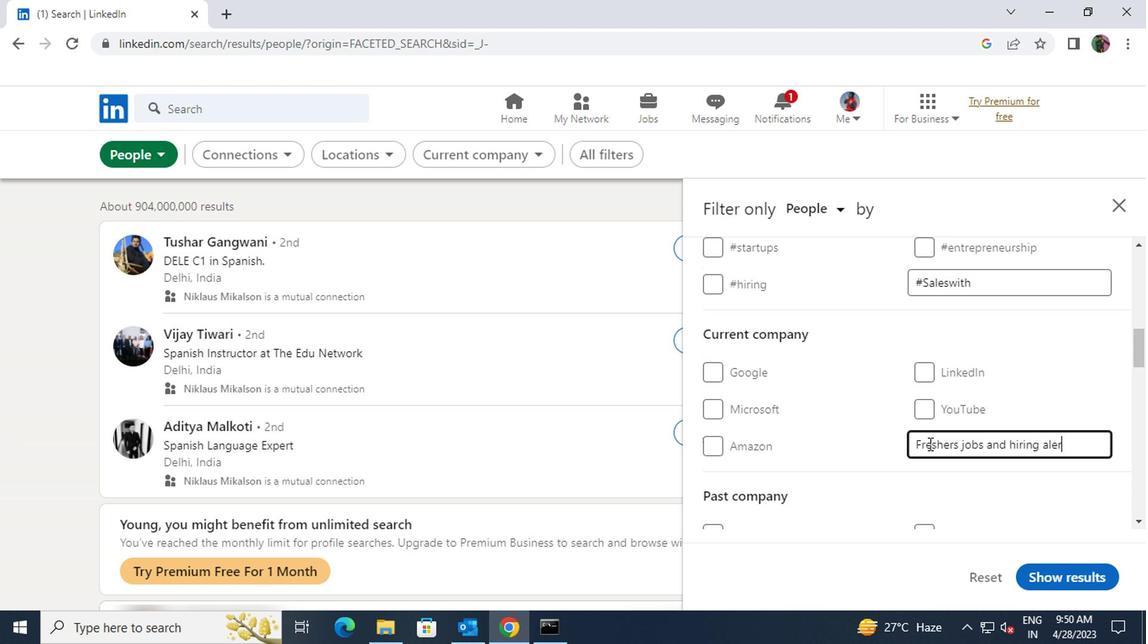 
Action: Mouse moved to (916, 396)
Screenshot: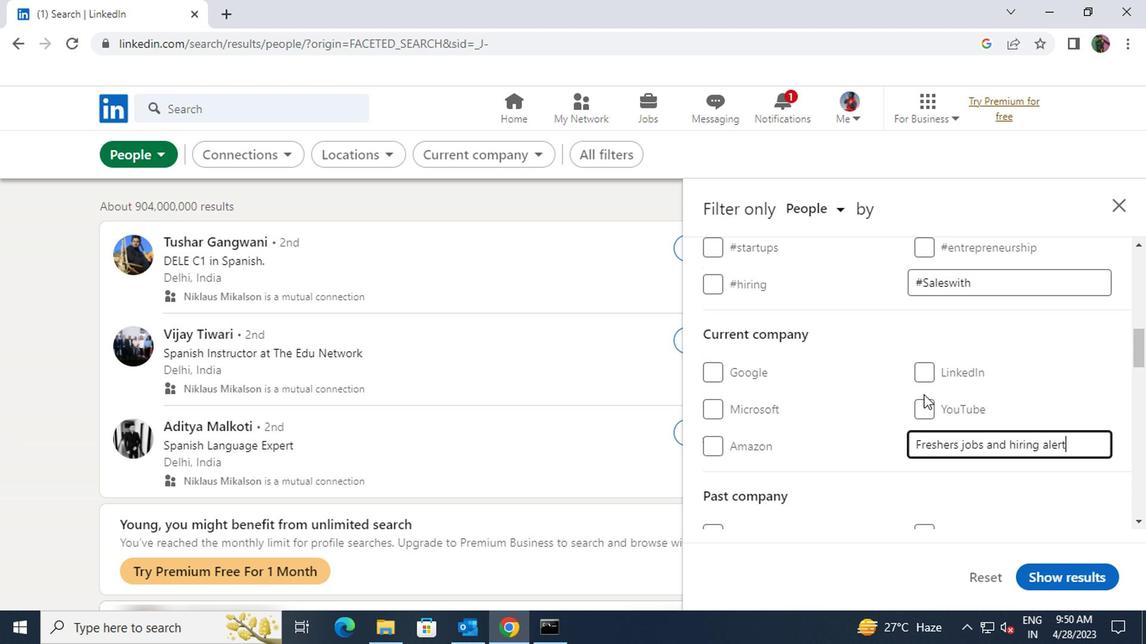 
Action: Mouse scrolled (916, 395) with delta (0, 0)
Screenshot: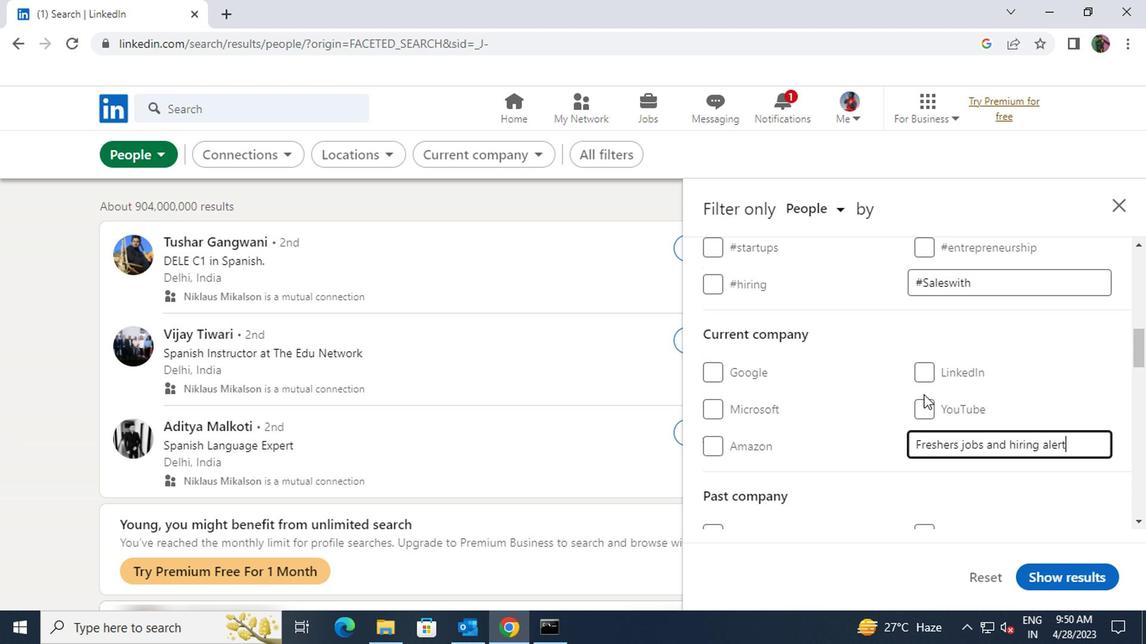 
Action: Mouse scrolled (916, 395) with delta (0, 0)
Screenshot: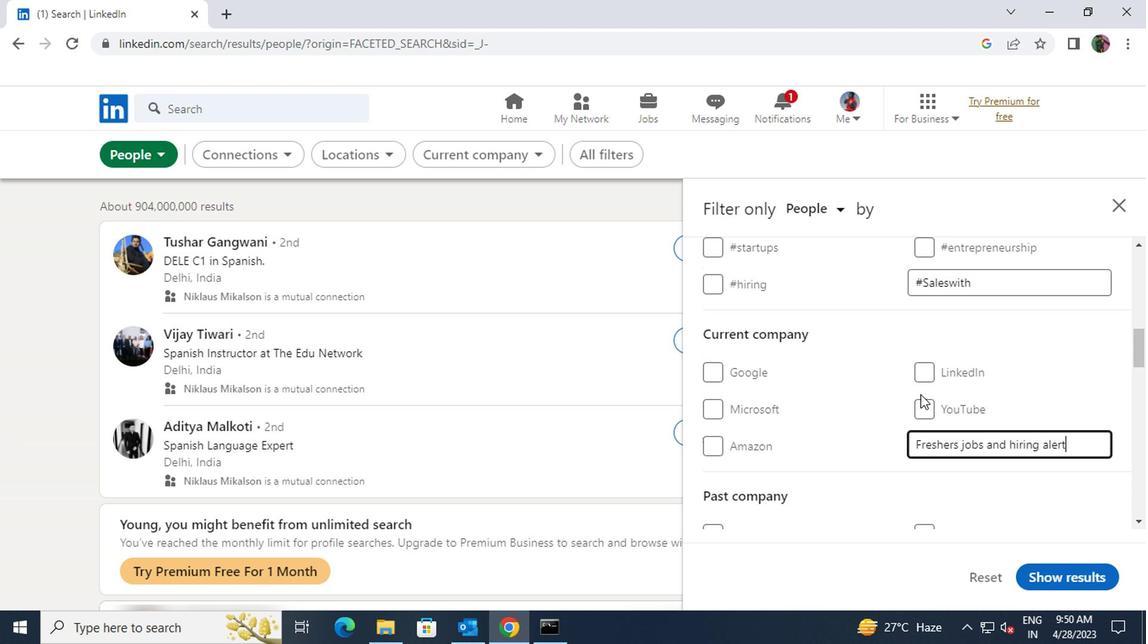 
Action: Mouse scrolled (916, 395) with delta (0, 0)
Screenshot: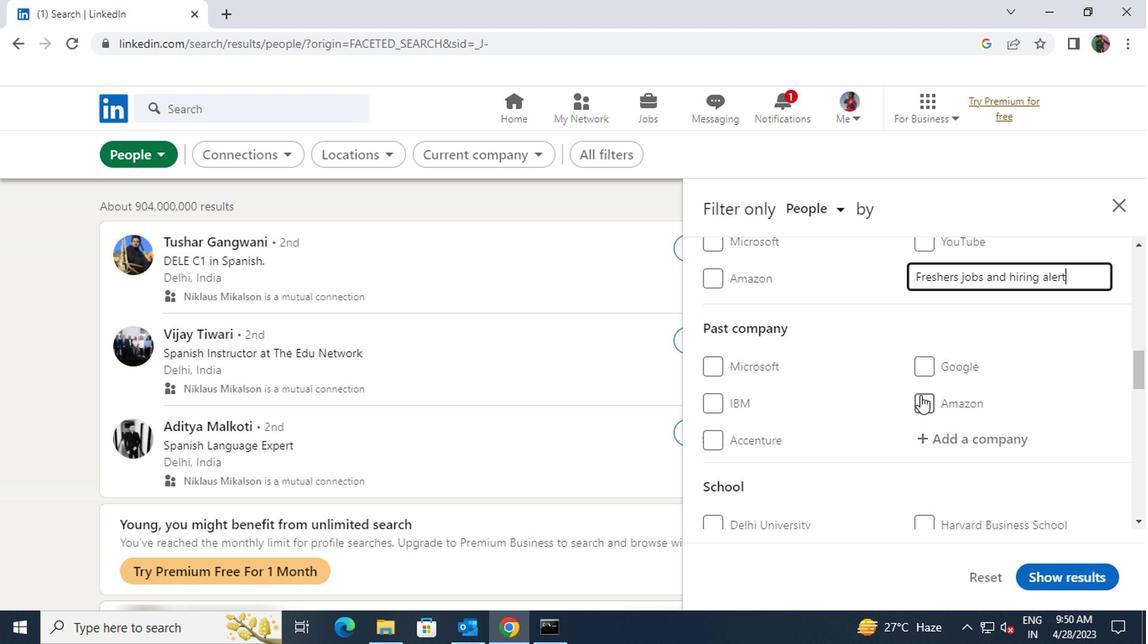 
Action: Mouse scrolled (916, 395) with delta (0, 0)
Screenshot: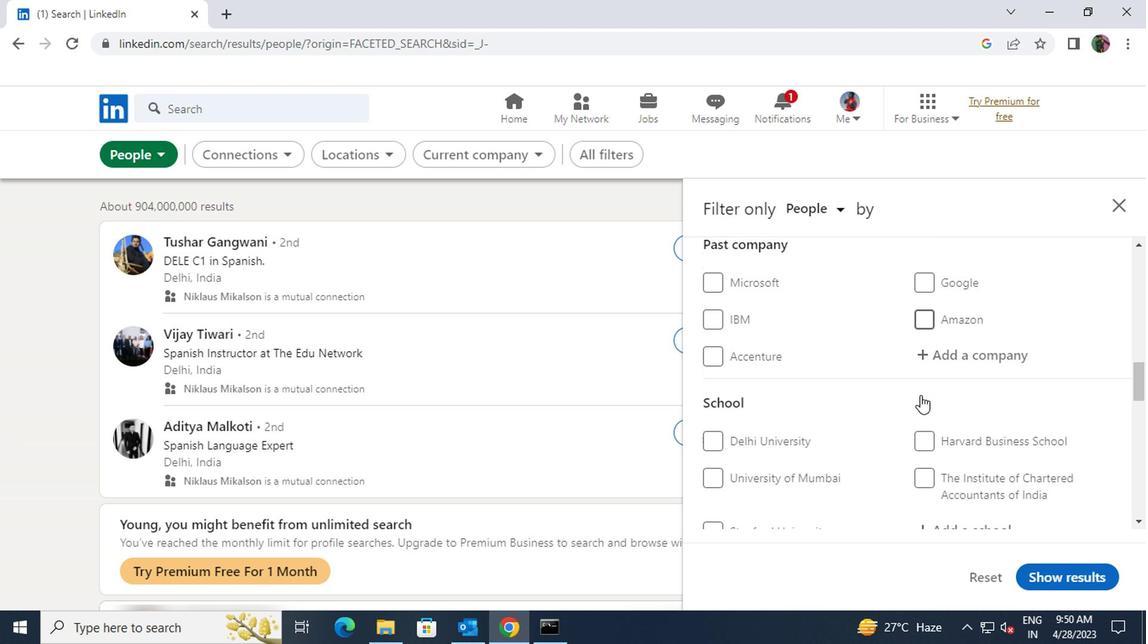 
Action: Mouse scrolled (916, 395) with delta (0, 0)
Screenshot: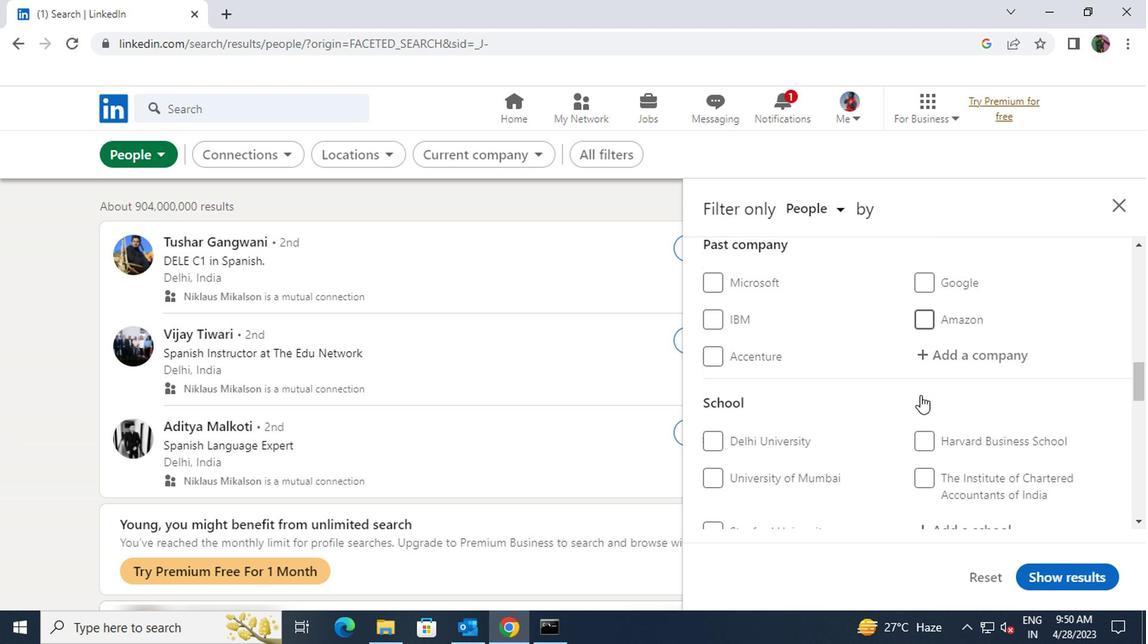 
Action: Mouse moved to (940, 369)
Screenshot: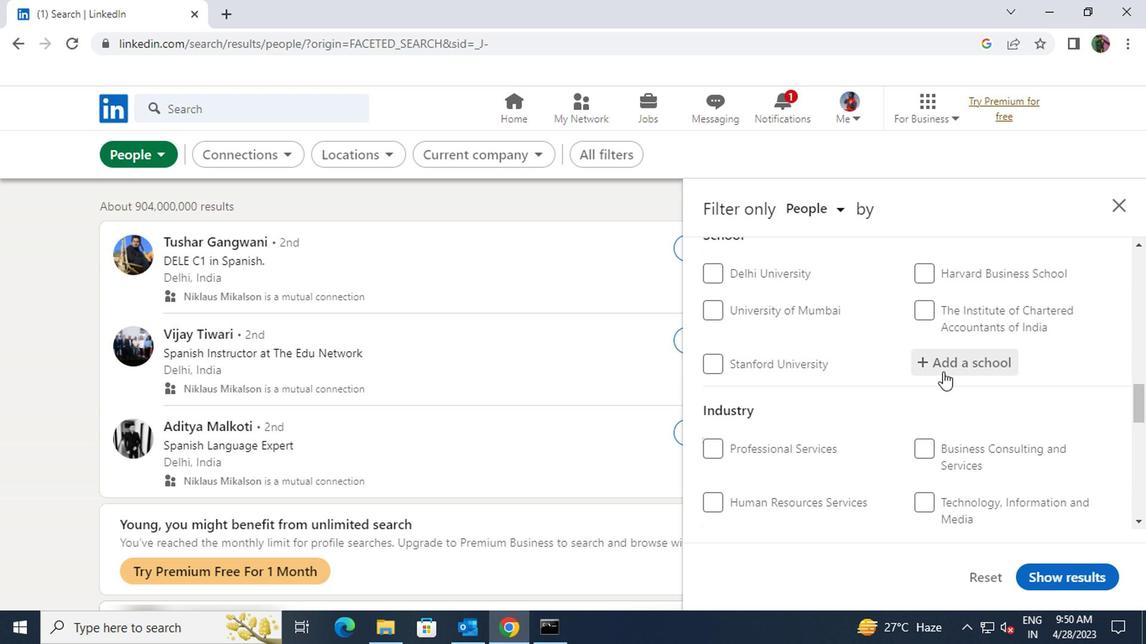 
Action: Mouse pressed left at (940, 369)
Screenshot: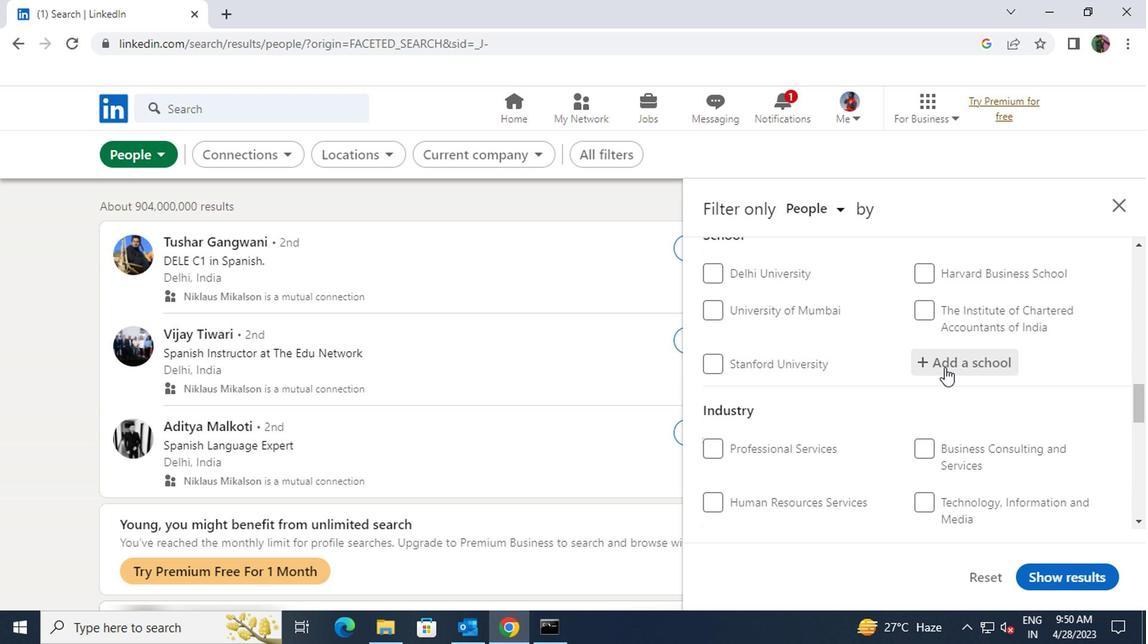 
Action: Key pressed <Key.shift>EASWARI
Screenshot: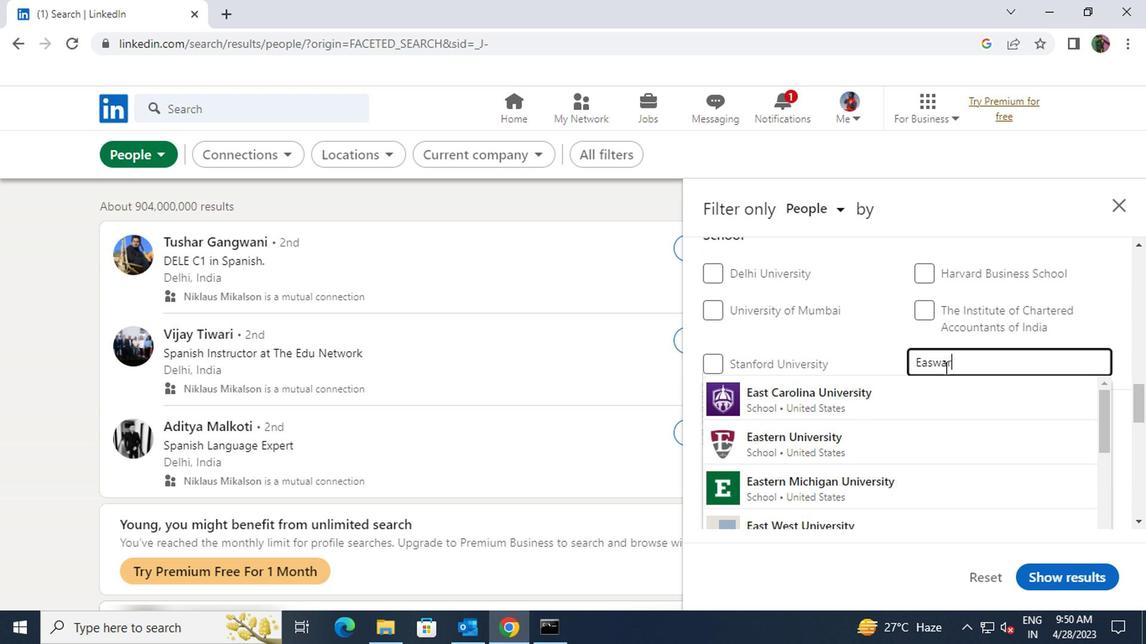 
Action: Mouse moved to (940, 387)
Screenshot: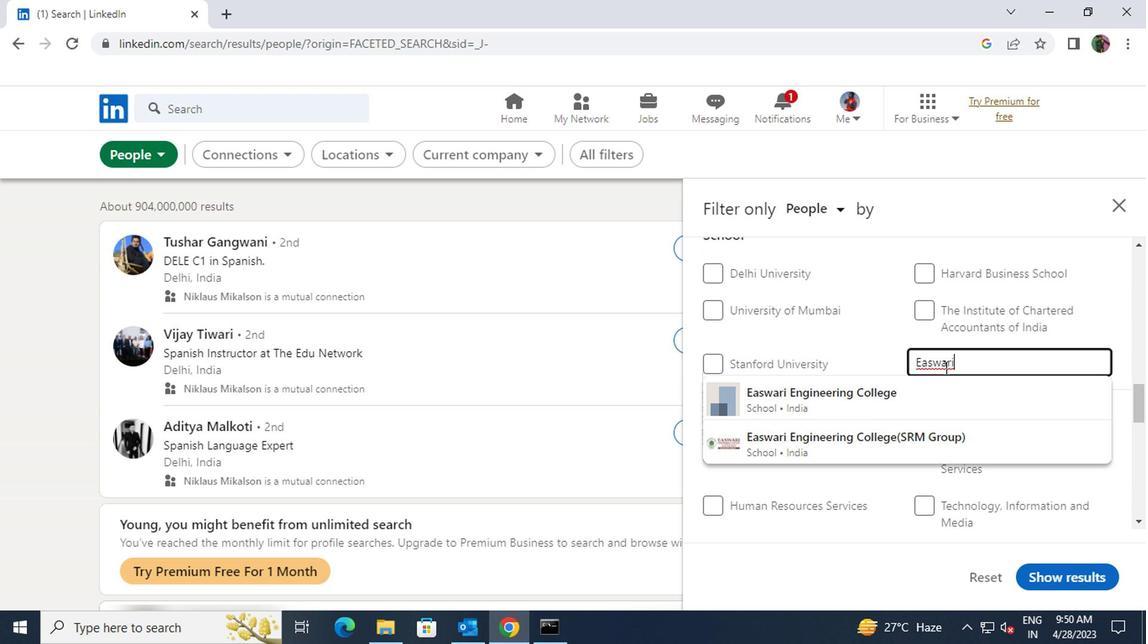 
Action: Mouse pressed left at (940, 387)
Screenshot: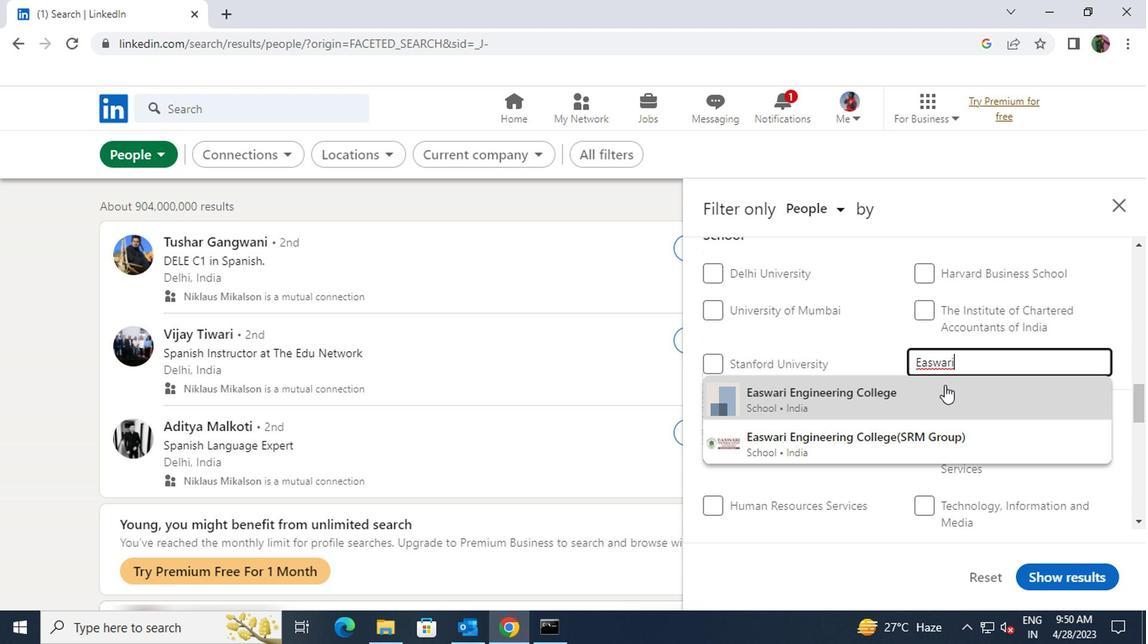 
Action: Mouse scrolled (940, 386) with delta (0, 0)
Screenshot: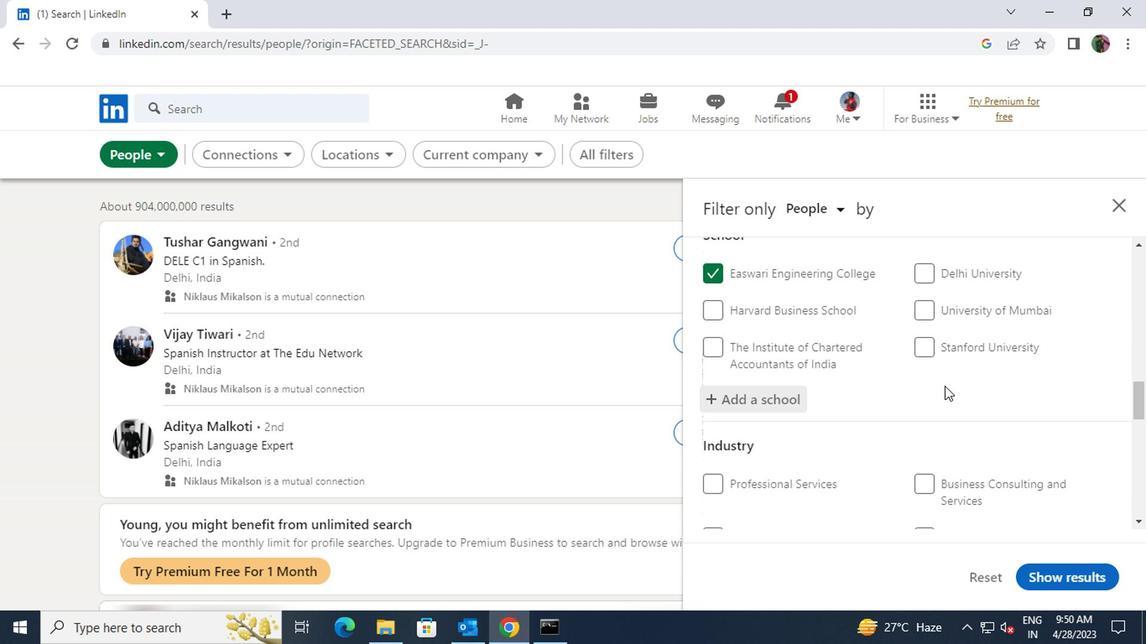 
Action: Mouse scrolled (940, 386) with delta (0, 0)
Screenshot: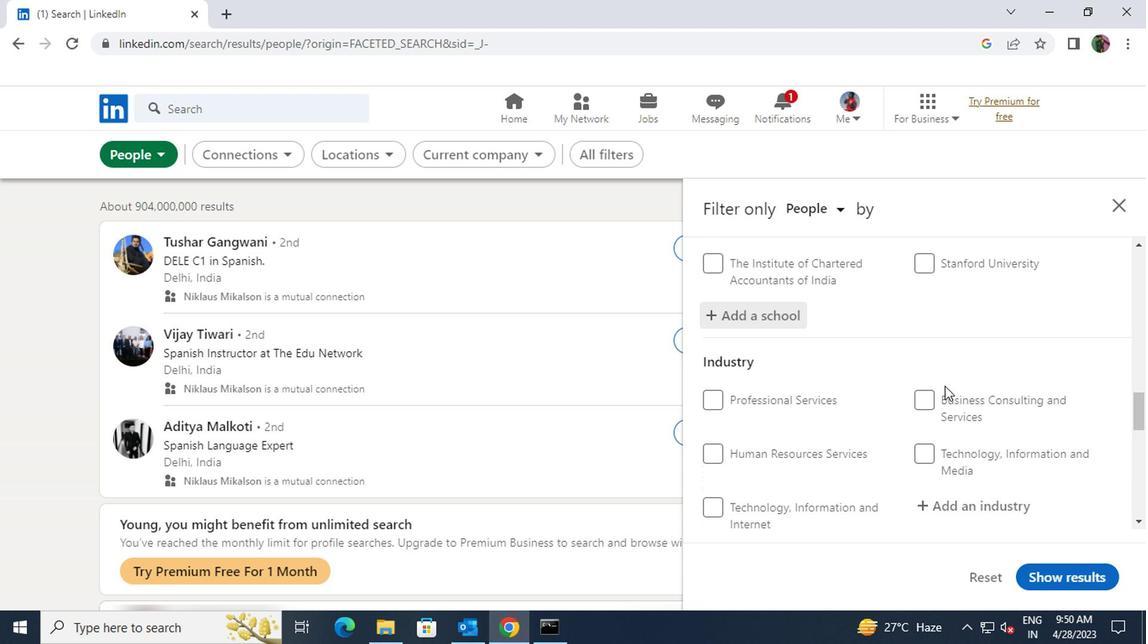 
Action: Mouse scrolled (940, 386) with delta (0, 0)
Screenshot: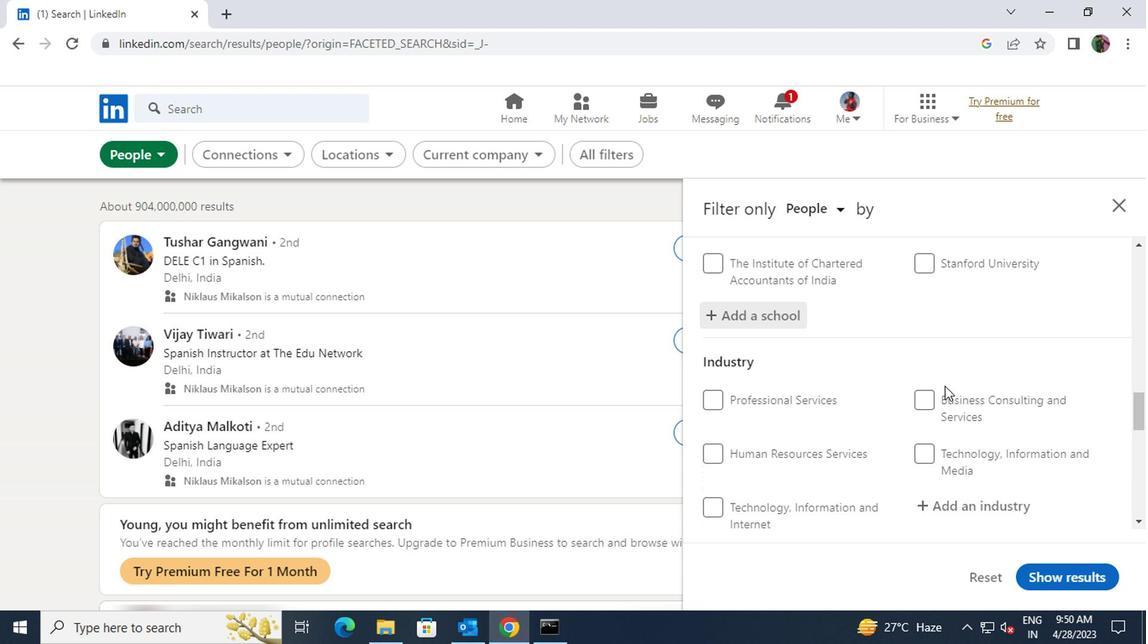 
Action: Mouse moved to (950, 342)
Screenshot: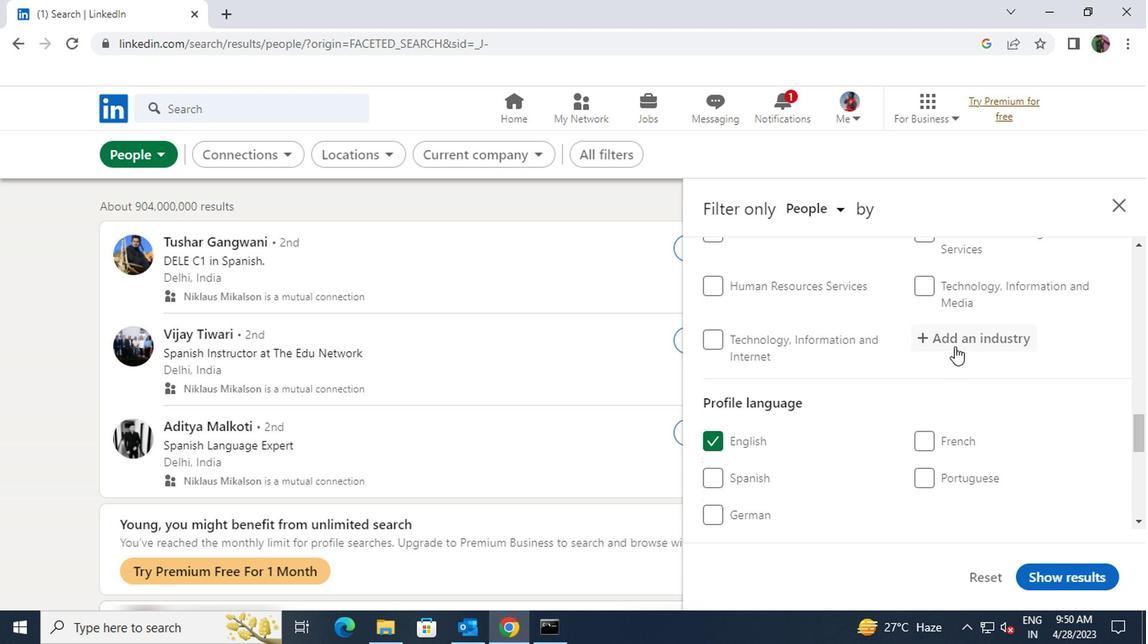 
Action: Mouse pressed left at (950, 342)
Screenshot: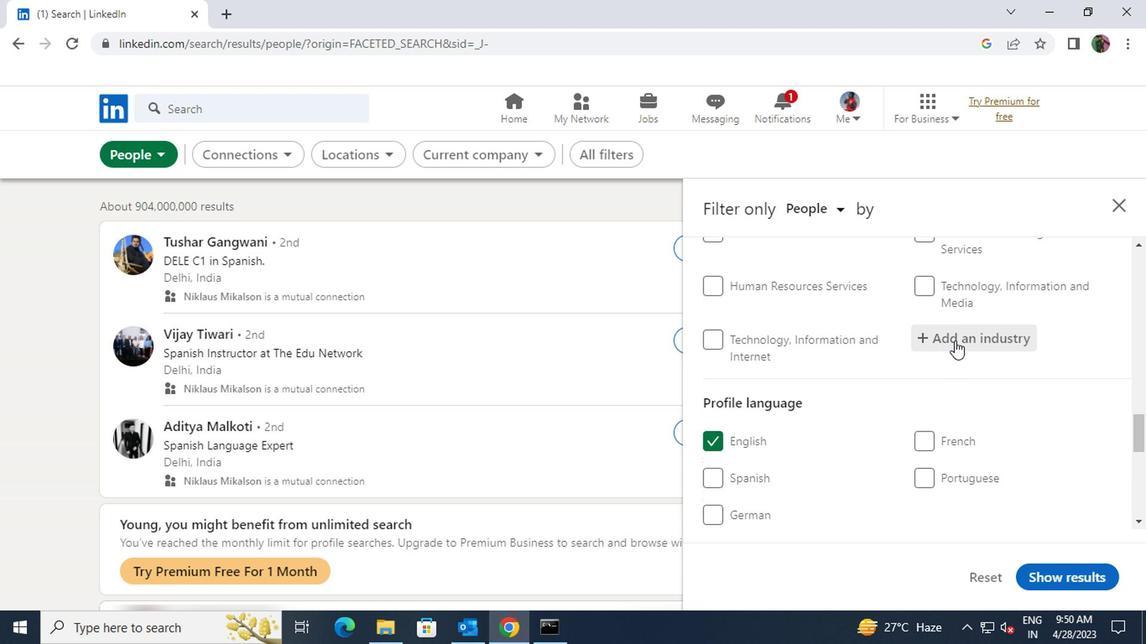 
Action: Key pressed <Key.shift><Key.shift>BIOTEC
Screenshot: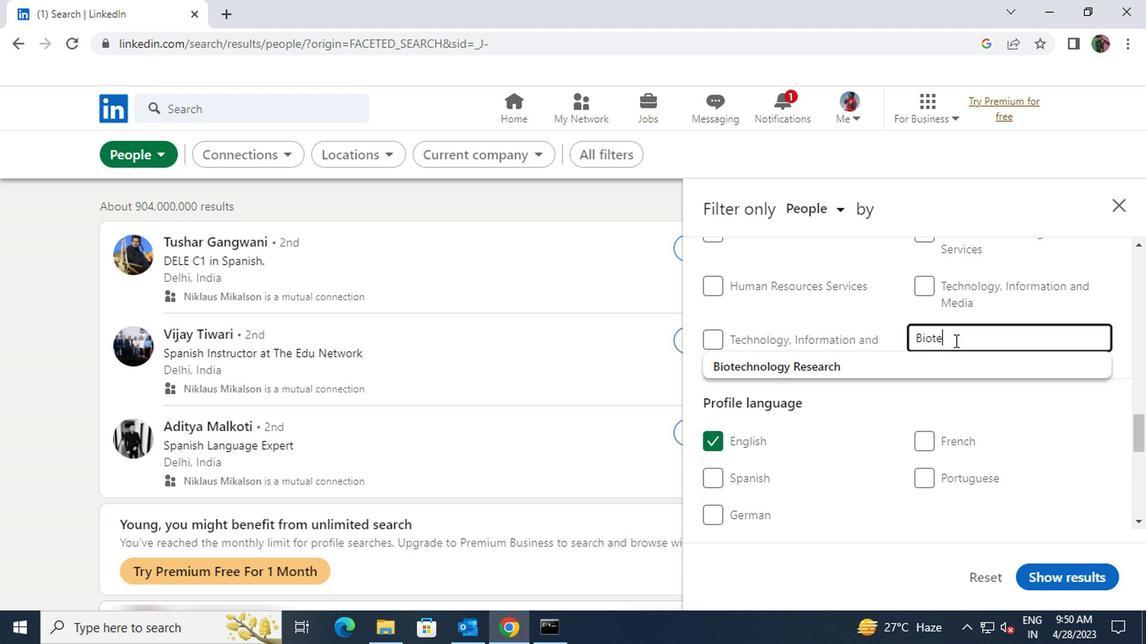 
Action: Mouse moved to (959, 366)
Screenshot: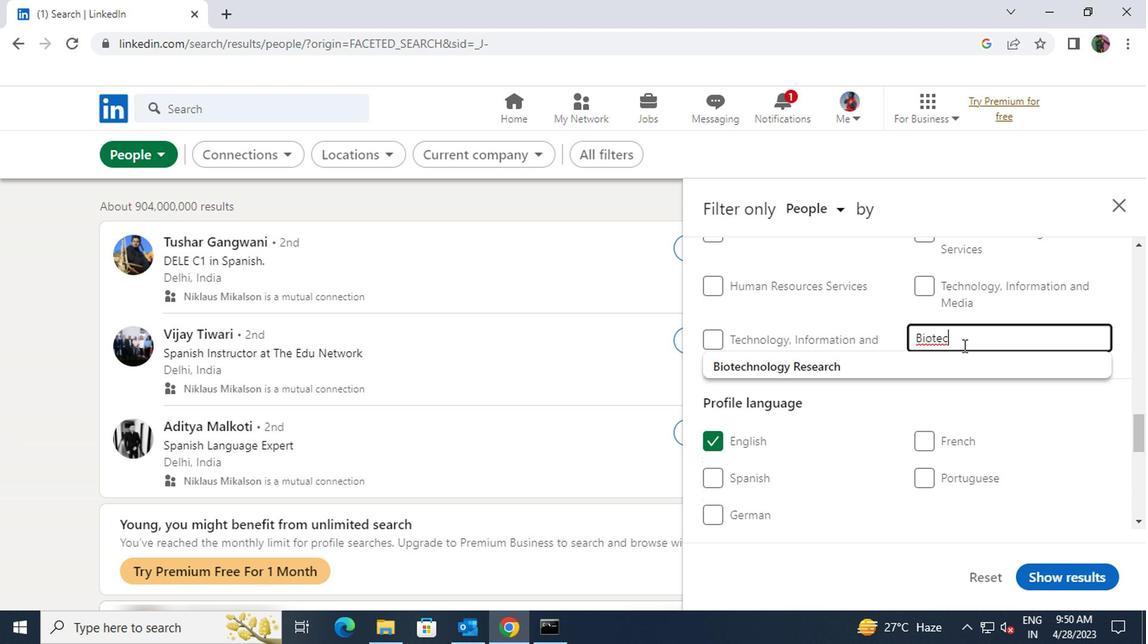 
Action: Mouse pressed left at (959, 366)
Screenshot: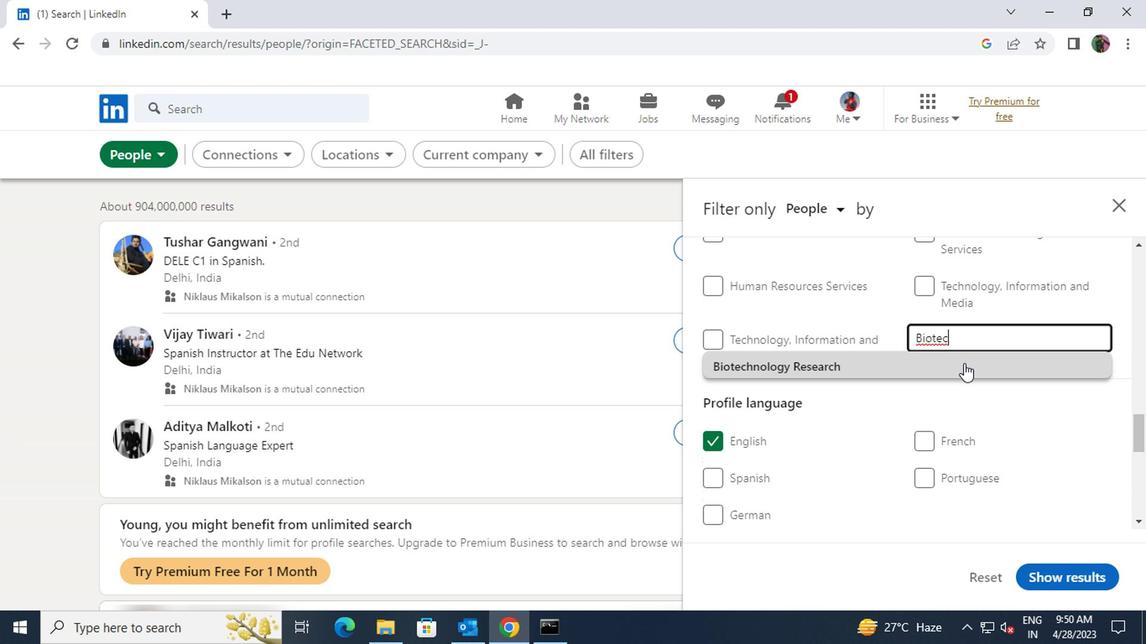 
Action: Mouse scrolled (959, 364) with delta (0, -1)
Screenshot: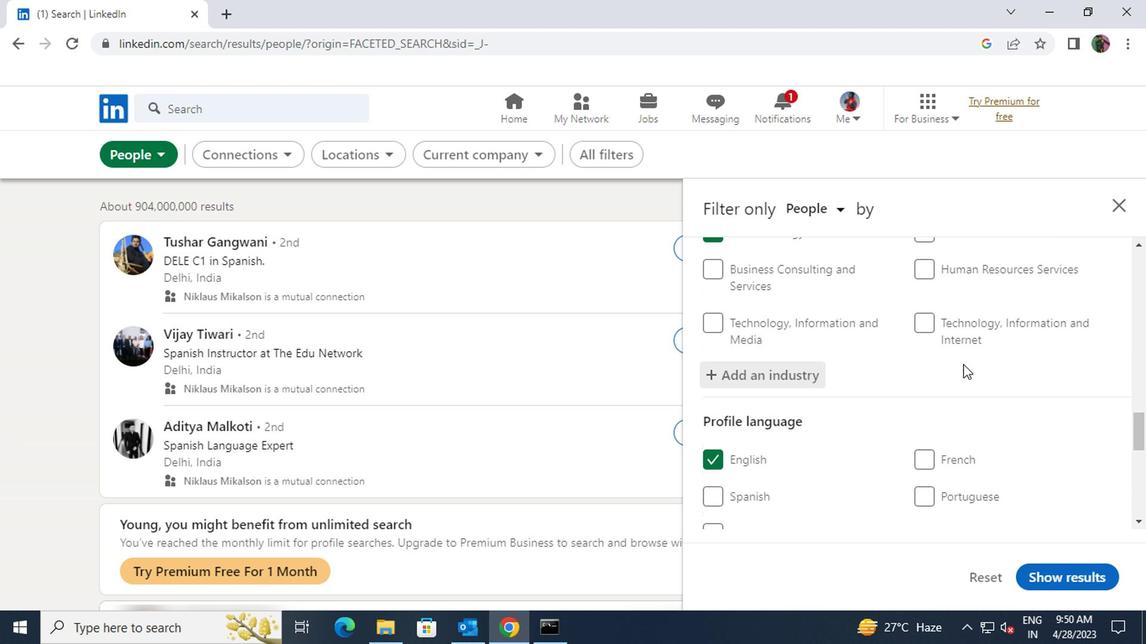 
Action: Mouse scrolled (959, 364) with delta (0, -1)
Screenshot: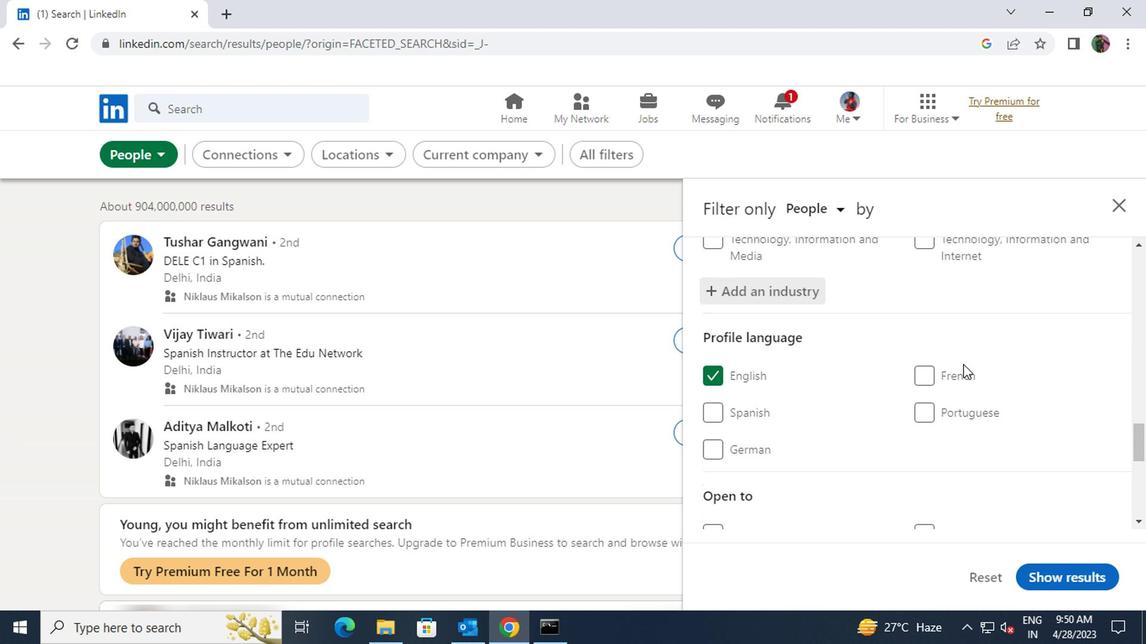 
Action: Mouse scrolled (959, 364) with delta (0, -1)
Screenshot: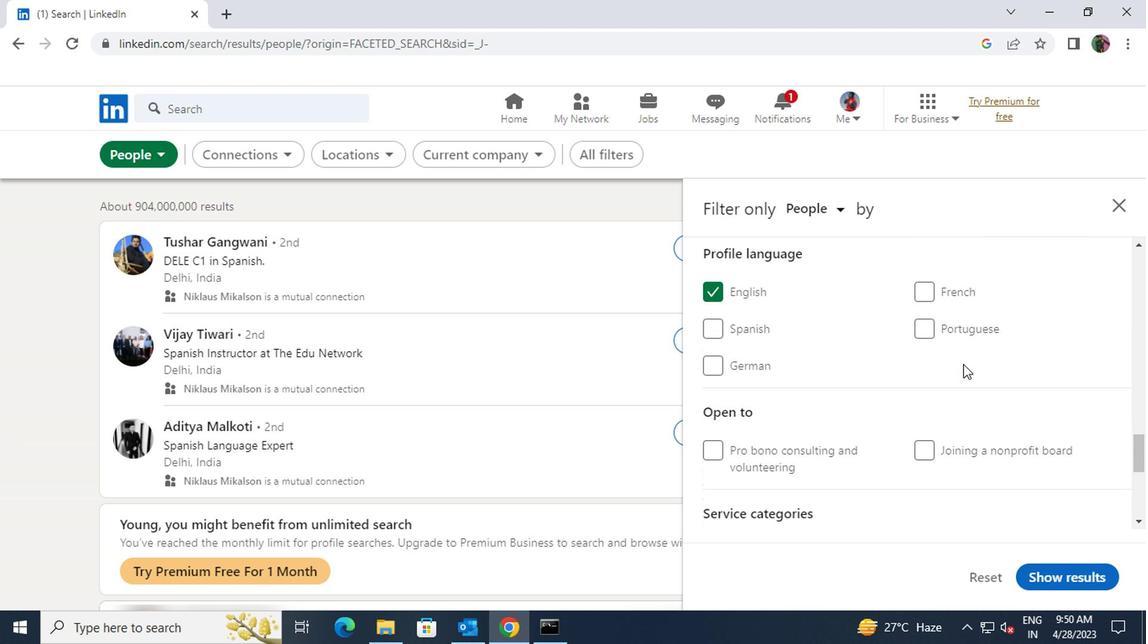 
Action: Mouse scrolled (959, 364) with delta (0, -1)
Screenshot: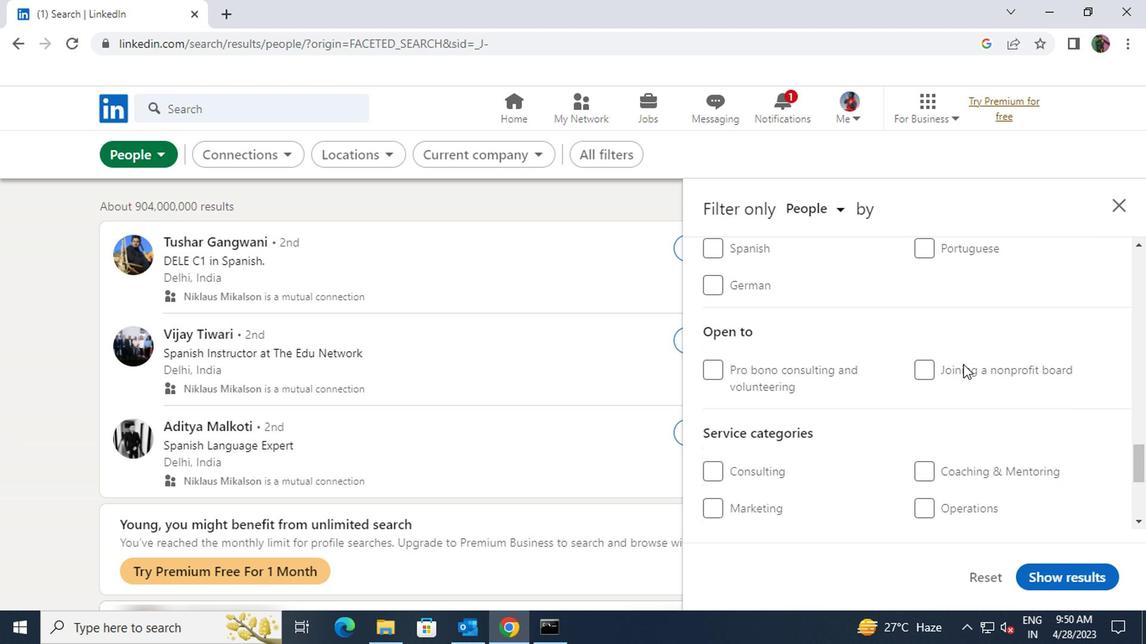 
Action: Mouse scrolled (959, 364) with delta (0, -1)
Screenshot: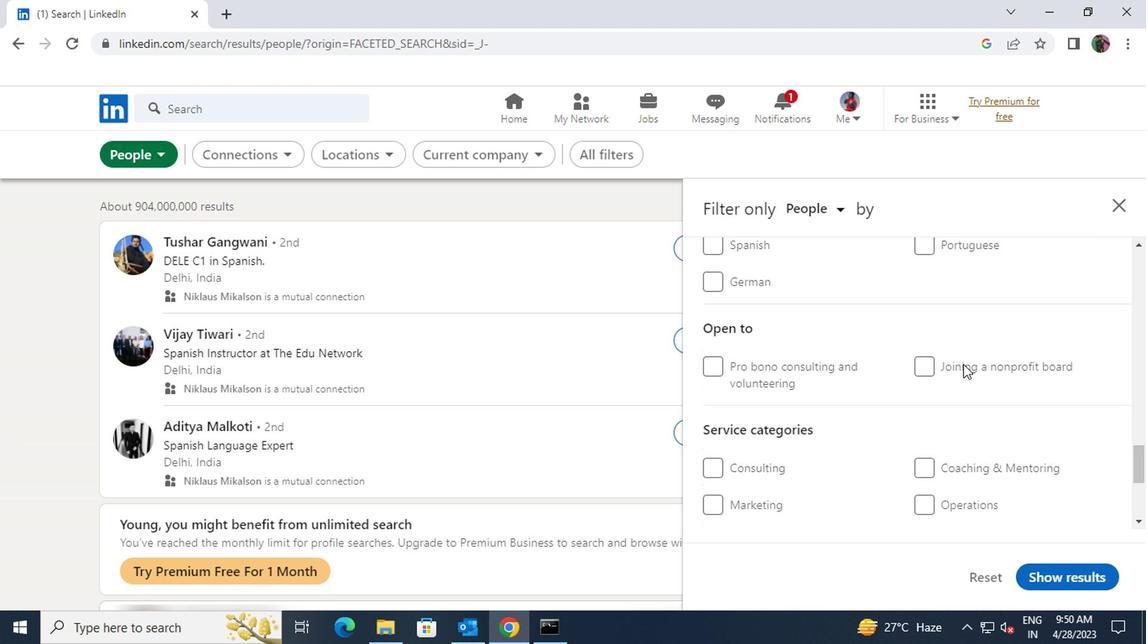 
Action: Mouse moved to (959, 375)
Screenshot: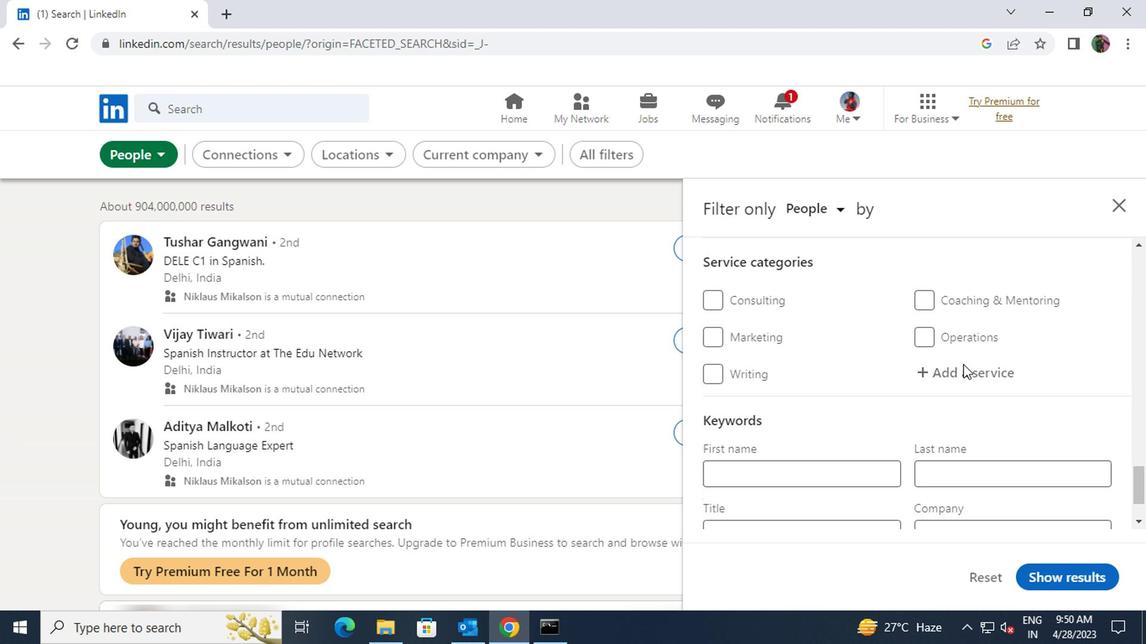 
Action: Mouse pressed left at (959, 375)
Screenshot: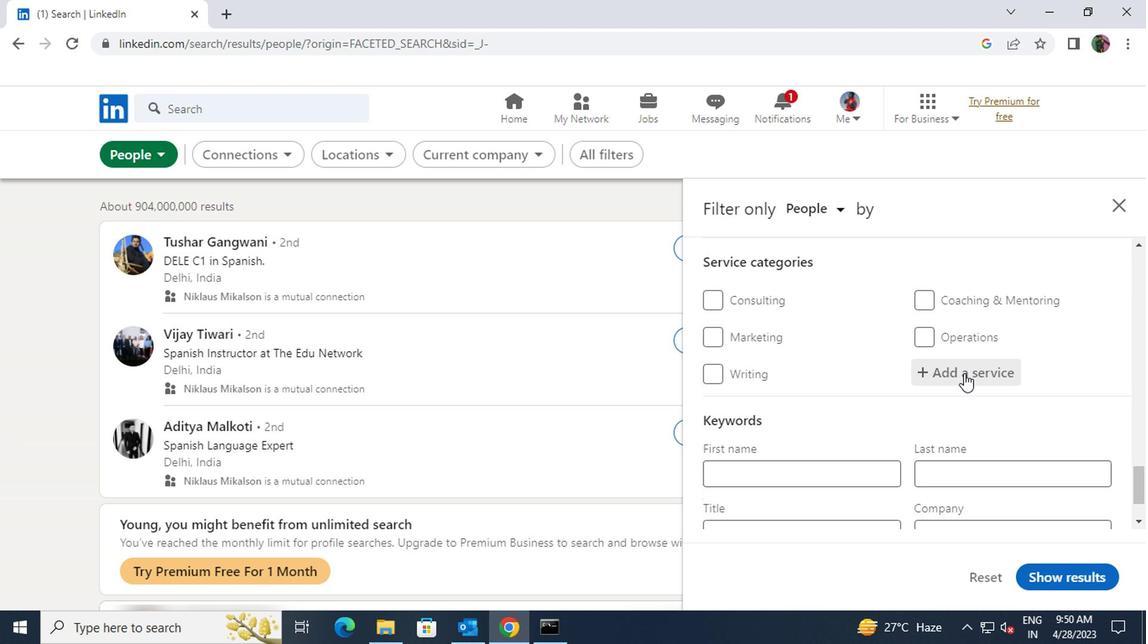 
Action: Key pressed <Key.shift><Key.shift><Key.shift>HR<Key.space><Key.shift>CON
Screenshot: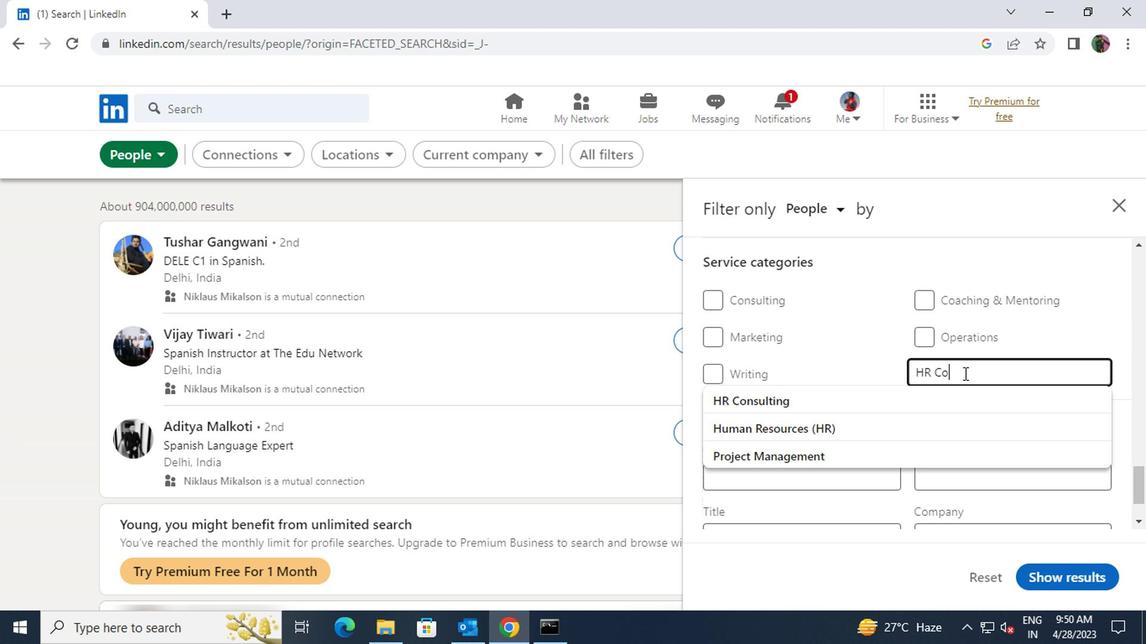 
Action: Mouse moved to (956, 404)
Screenshot: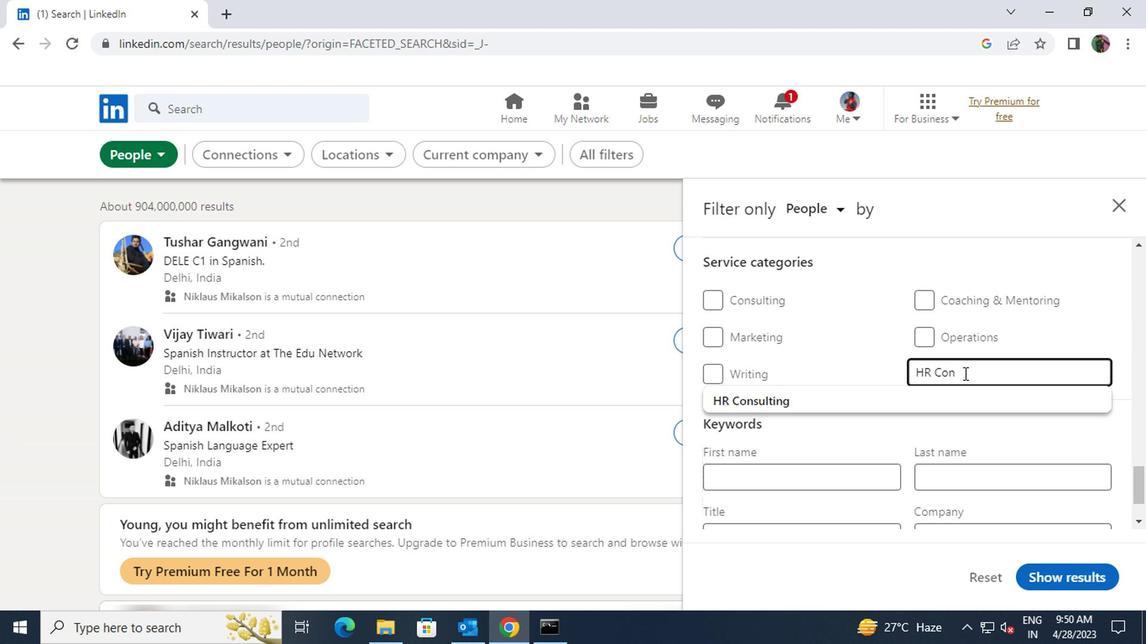 
Action: Mouse pressed left at (956, 404)
Screenshot: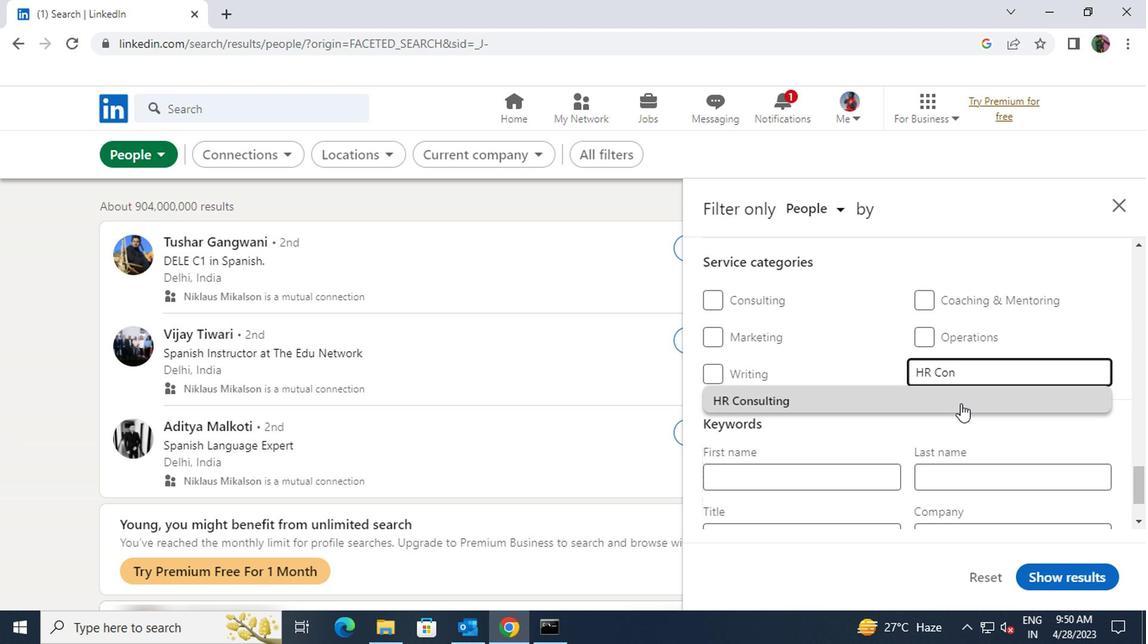 
Action: Mouse scrolled (956, 404) with delta (0, 0)
Screenshot: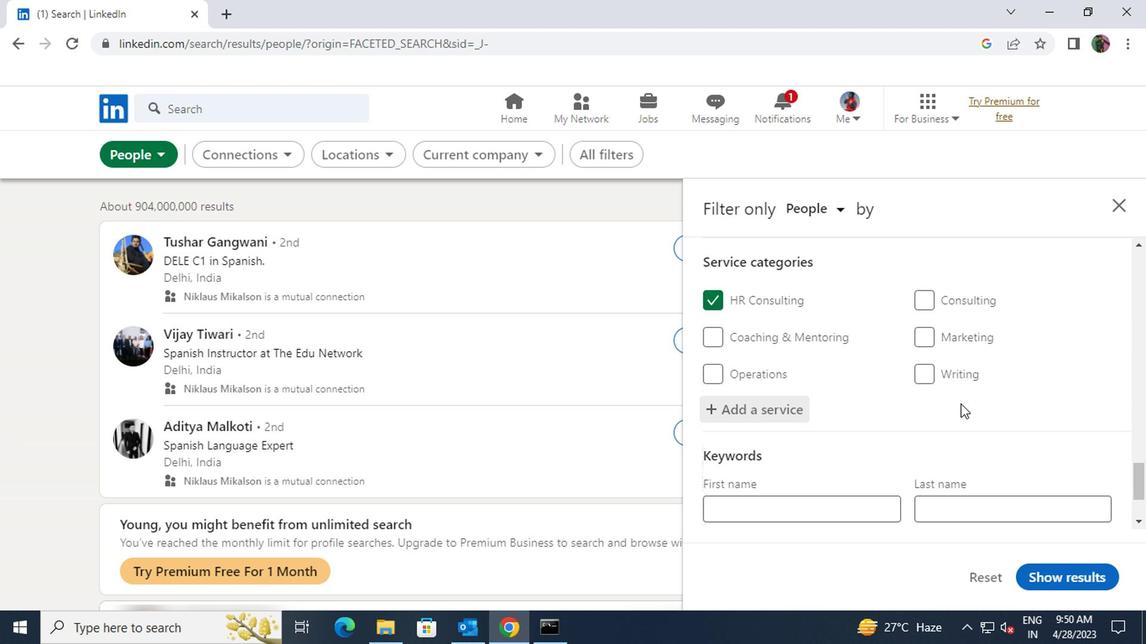 
Action: Mouse scrolled (956, 404) with delta (0, 0)
Screenshot: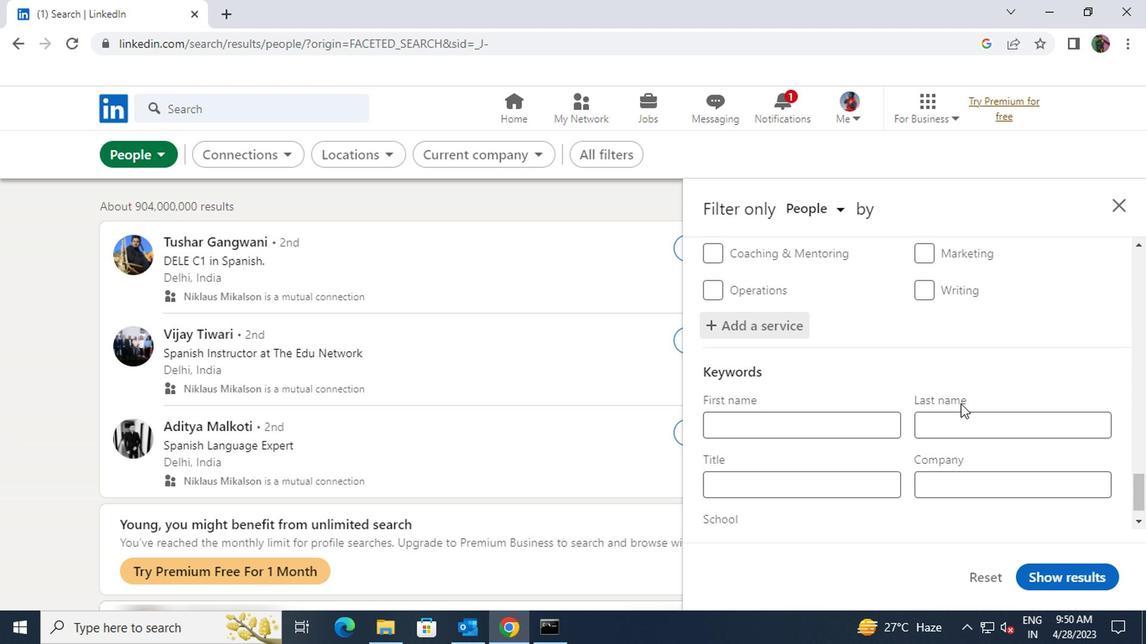 
Action: Mouse scrolled (956, 404) with delta (0, 0)
Screenshot: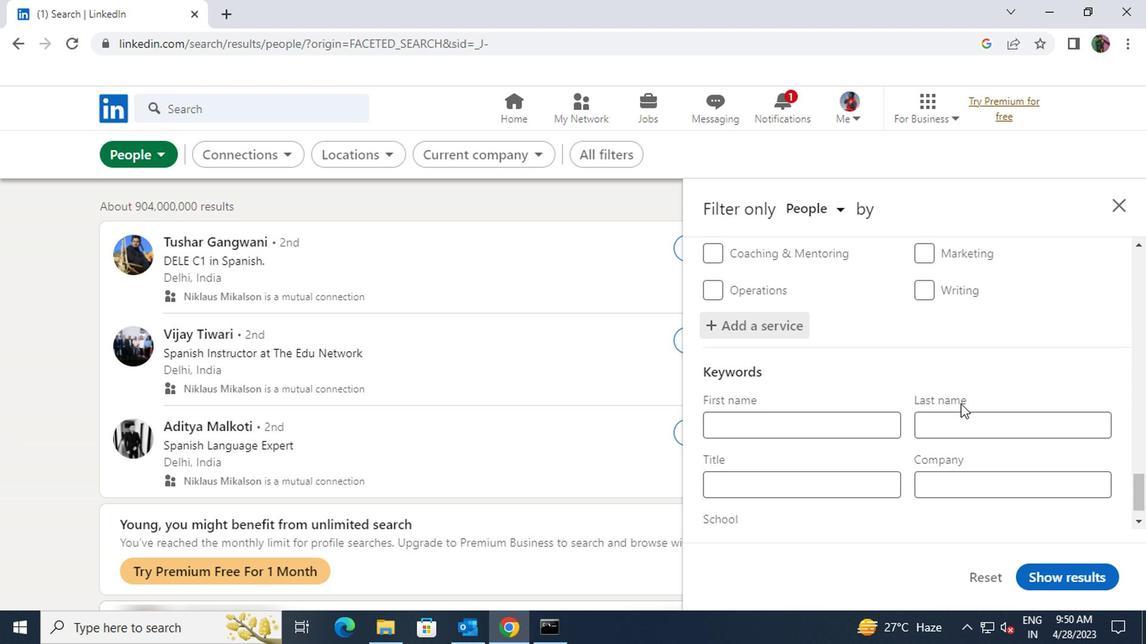
Action: Mouse moved to (879, 445)
Screenshot: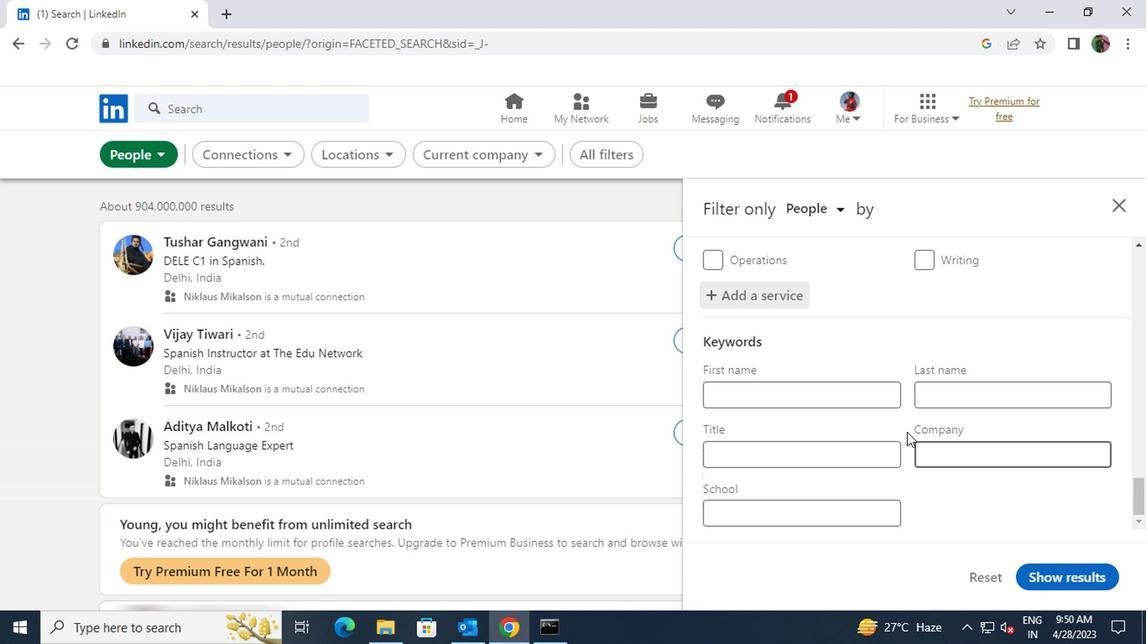 
Action: Mouse pressed left at (879, 445)
Screenshot: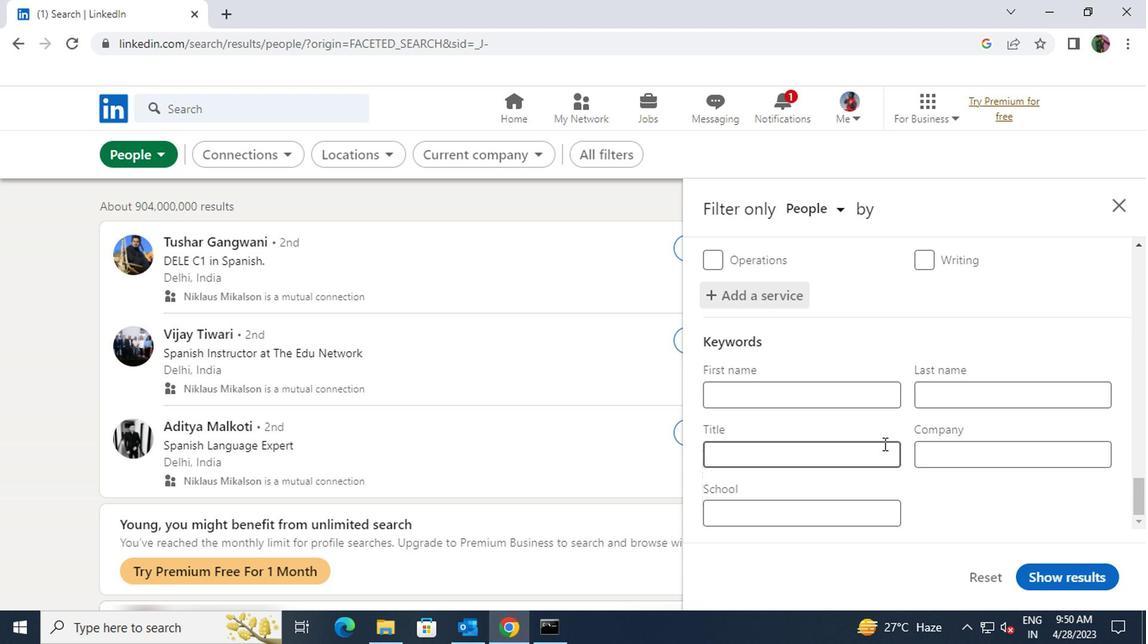 
Action: Key pressed <Key.shift>ASSISTANT<Key.space><Key.shift>ENGINEER
Screenshot: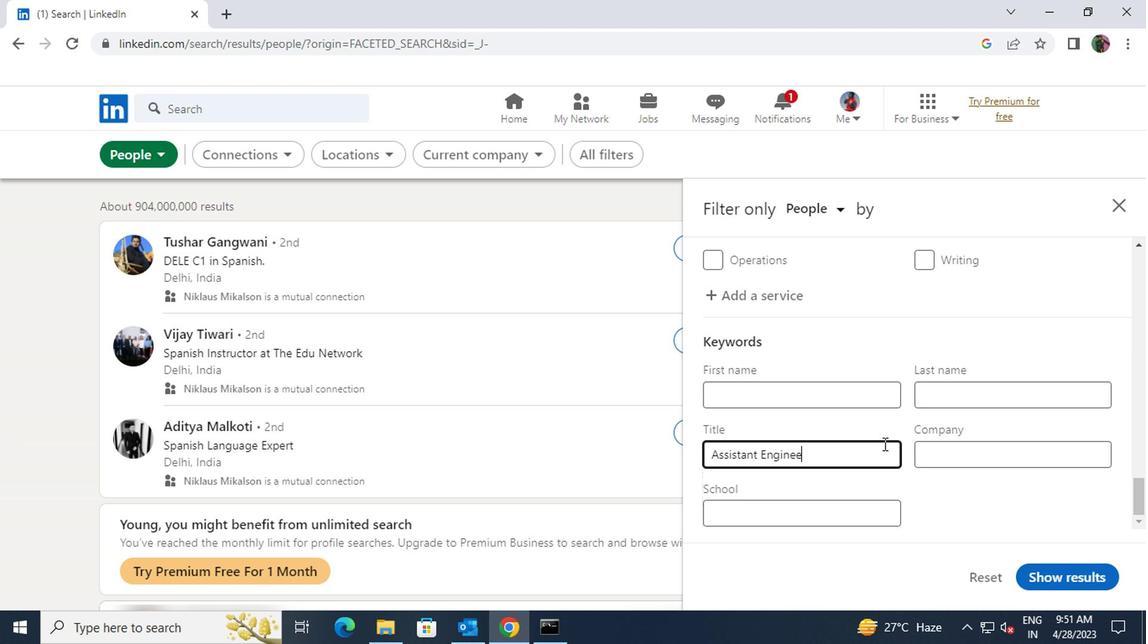 
Action: Mouse moved to (1039, 567)
Screenshot: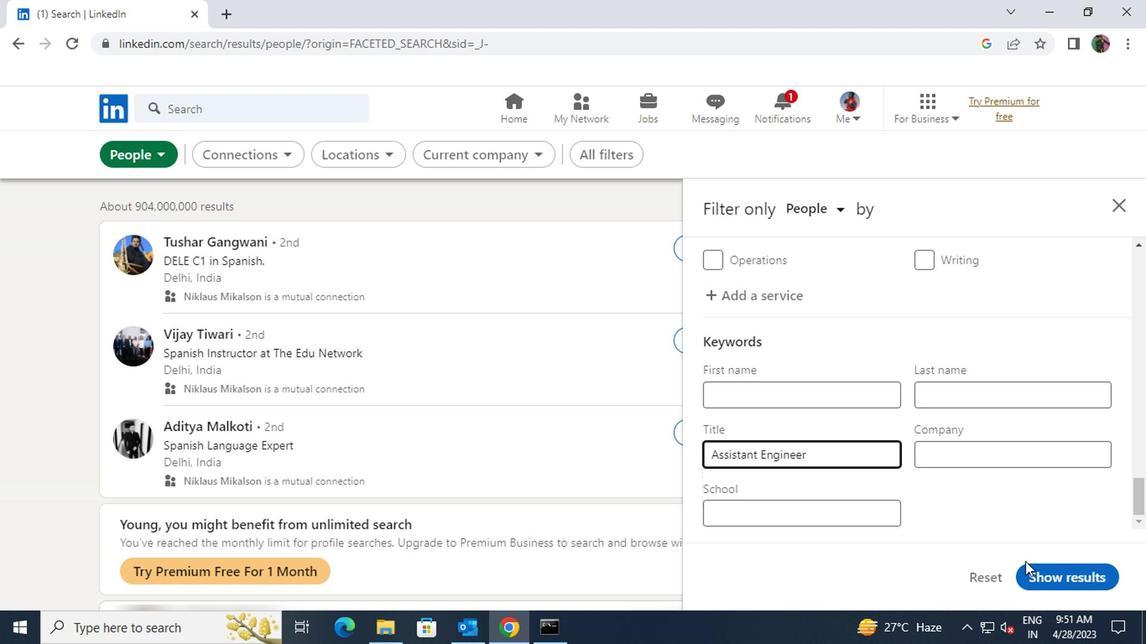 
Action: Mouse pressed left at (1039, 567)
Screenshot: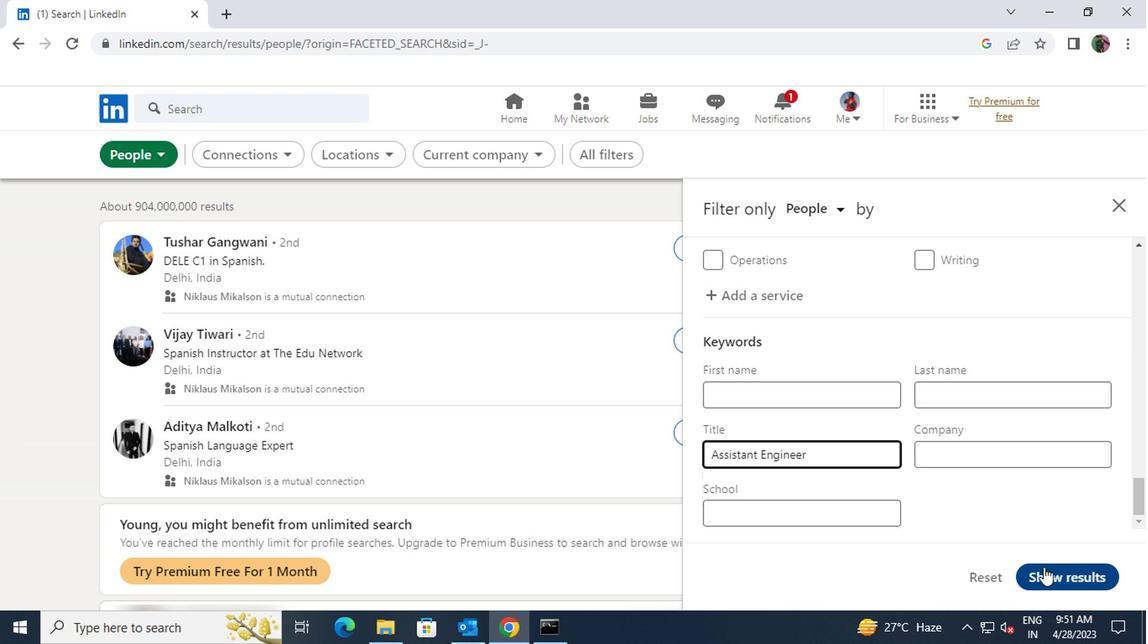 
